 Task: Add Sprouts Organic Fat Free Balsamic Dressing to the cart.
Action: Mouse pressed left at (12, 83)
Screenshot: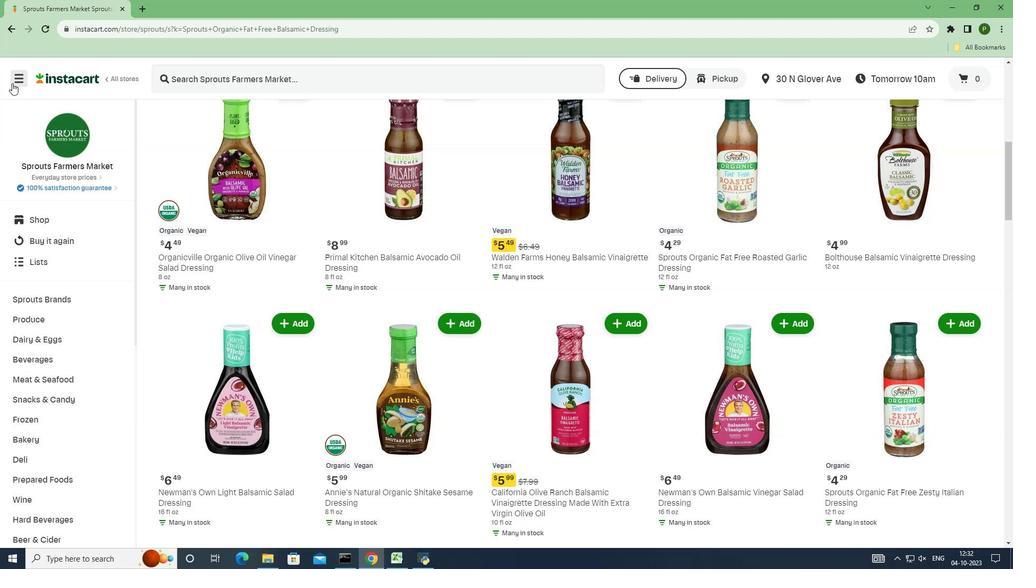 
Action: Mouse moved to (51, 281)
Screenshot: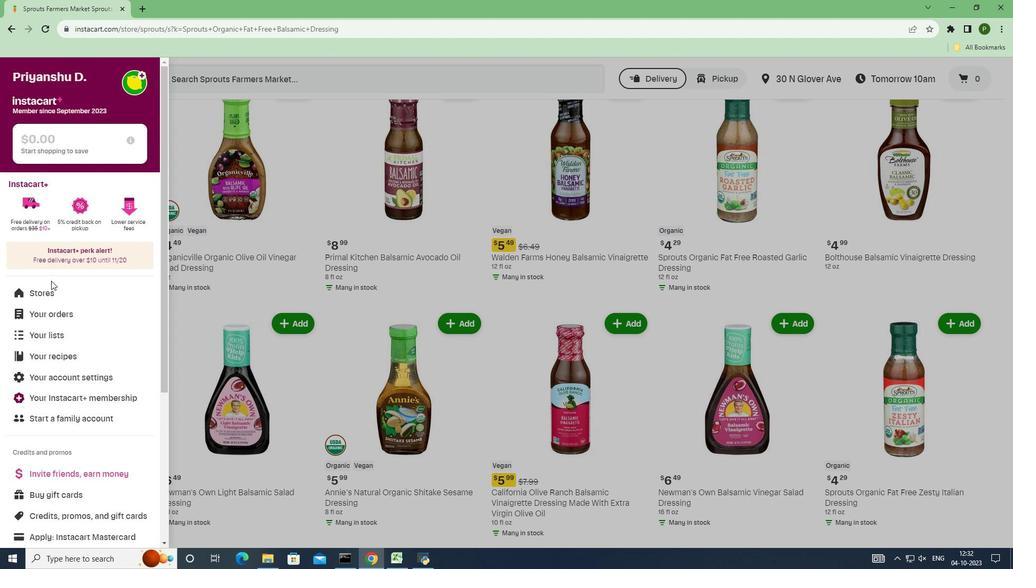 
Action: Mouse pressed left at (51, 281)
Screenshot: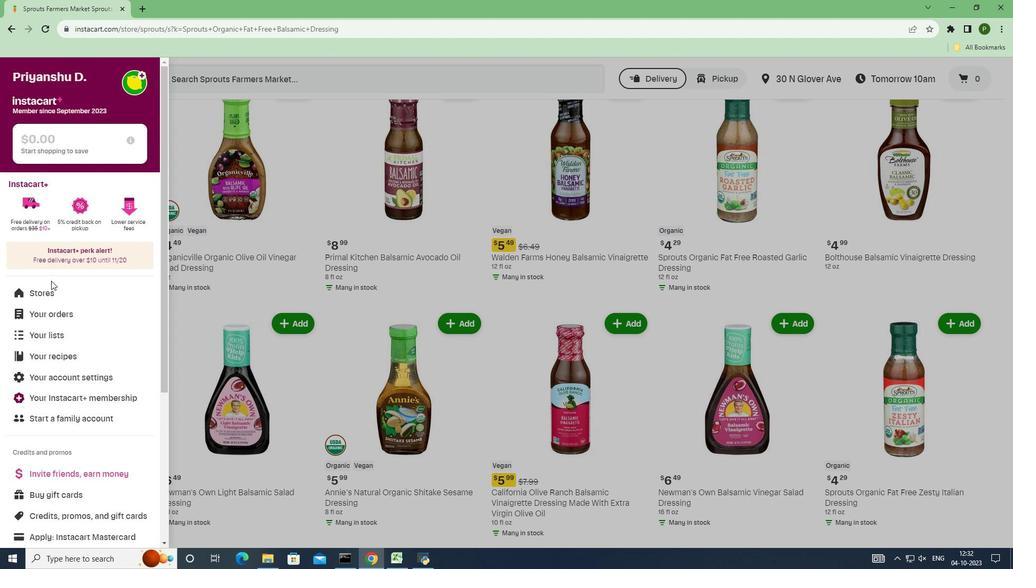 
Action: Mouse moved to (50, 287)
Screenshot: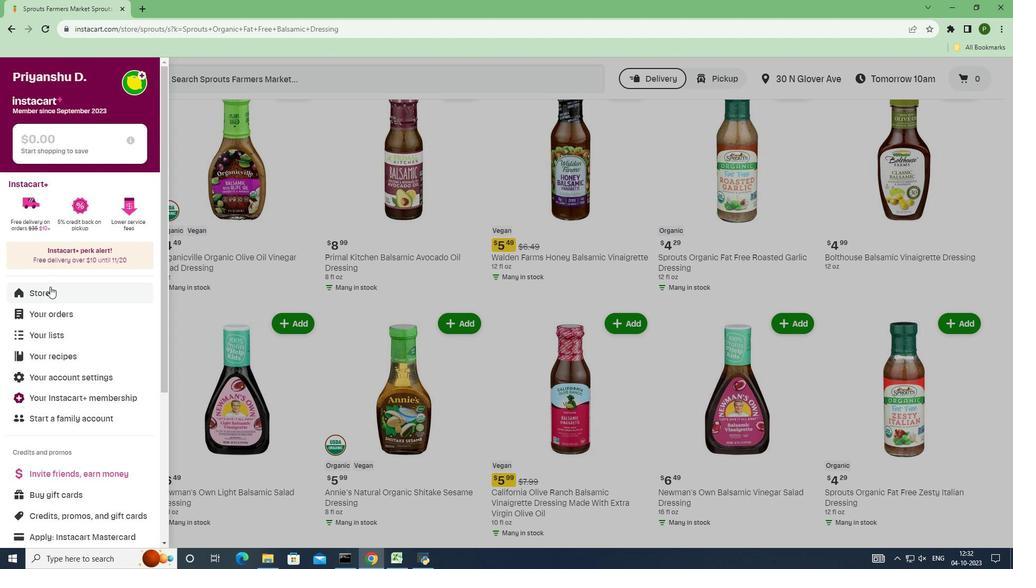 
Action: Mouse pressed left at (50, 287)
Screenshot: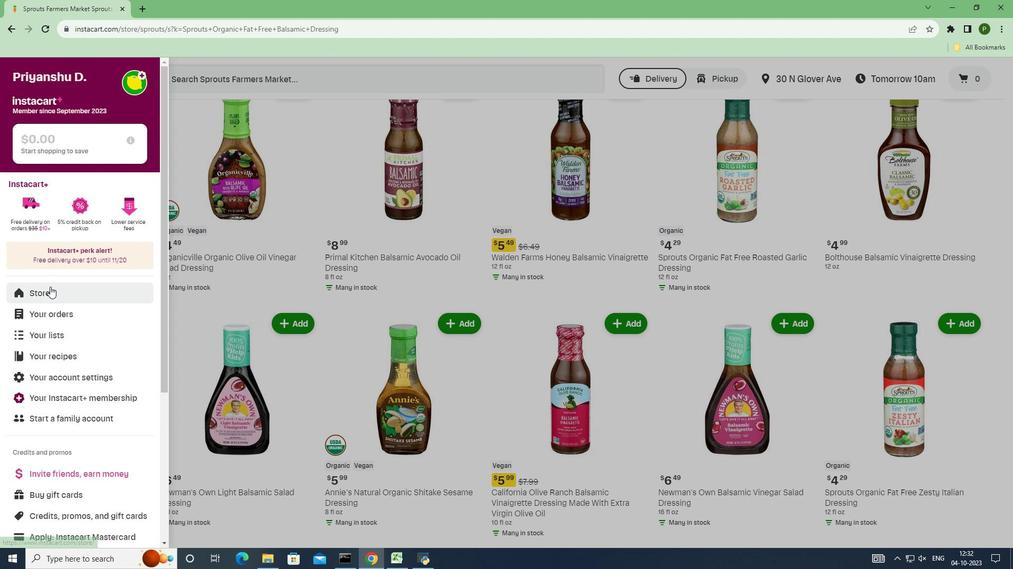 
Action: Mouse moved to (239, 124)
Screenshot: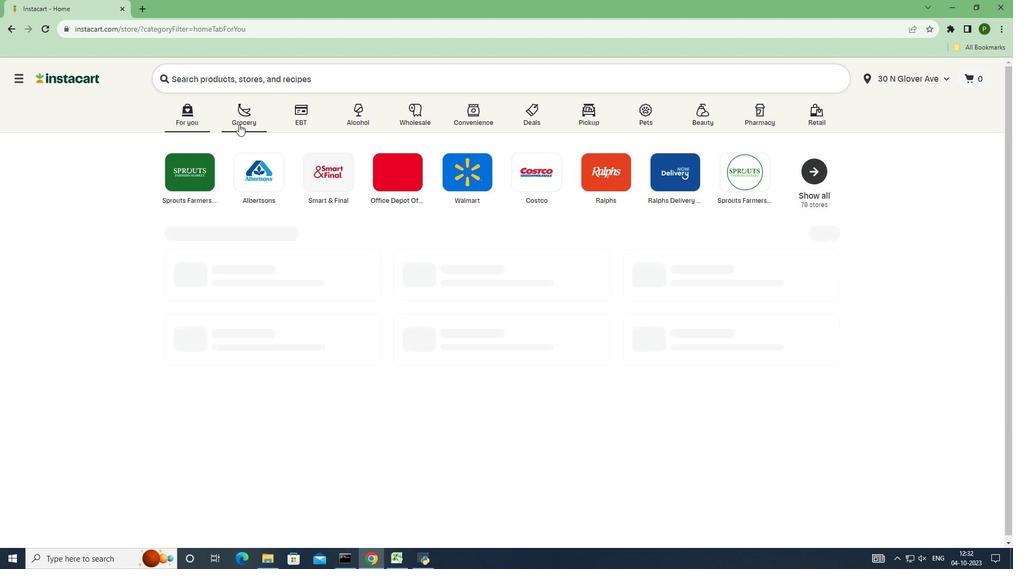 
Action: Mouse pressed left at (239, 124)
Screenshot: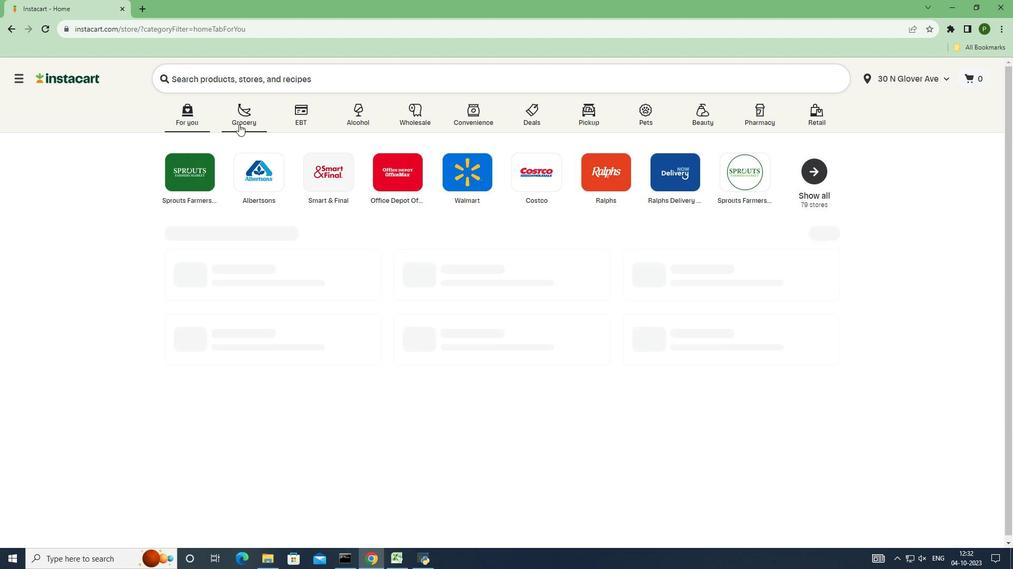
Action: Mouse moved to (642, 255)
Screenshot: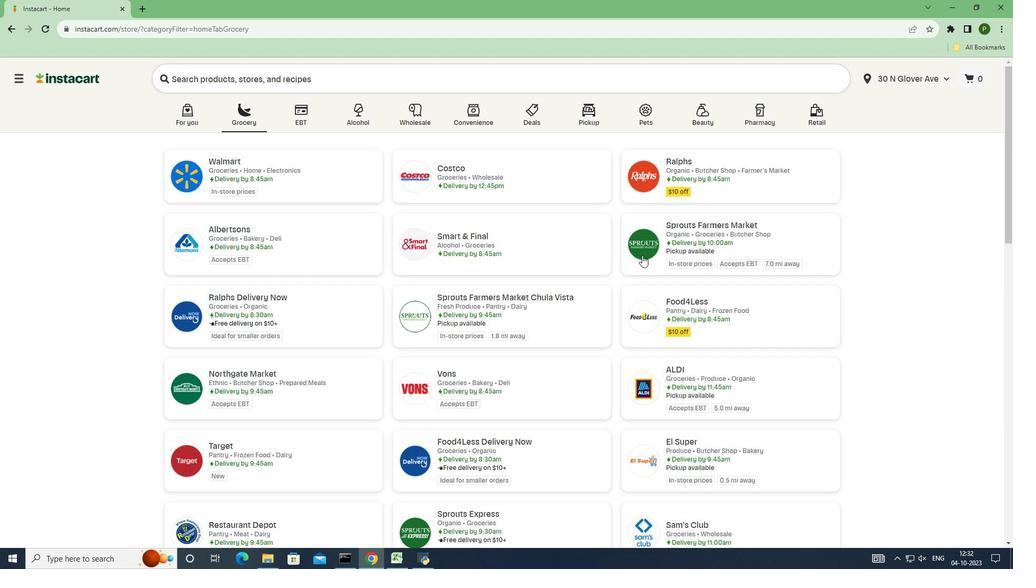 
Action: Mouse pressed left at (642, 255)
Screenshot: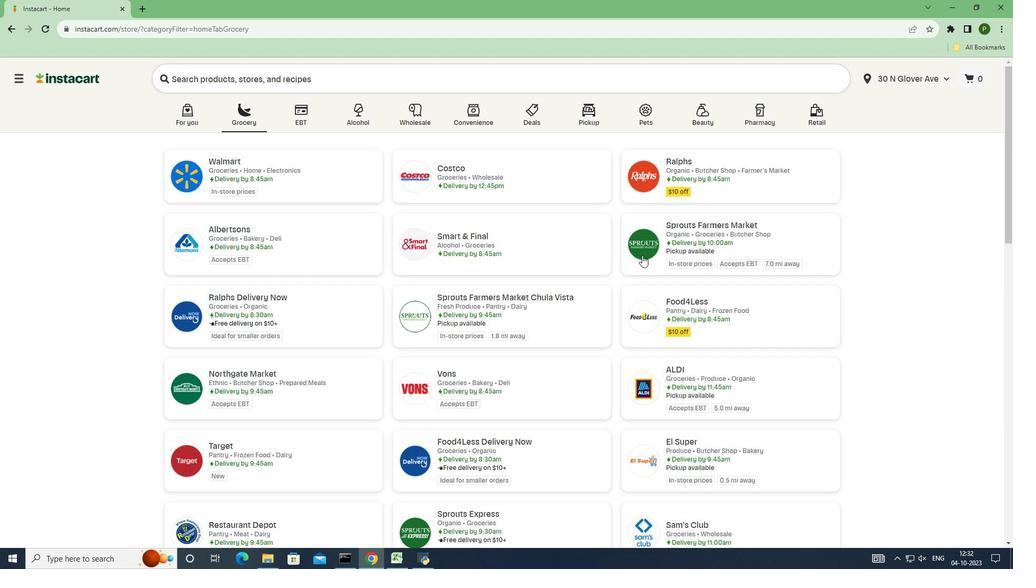 
Action: Mouse moved to (87, 299)
Screenshot: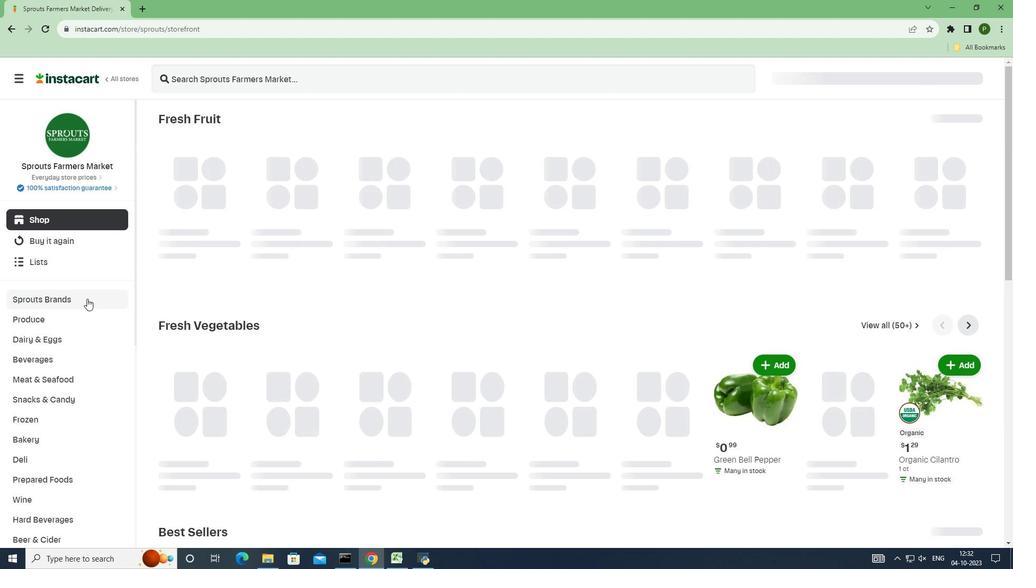 
Action: Mouse pressed left at (87, 299)
Screenshot: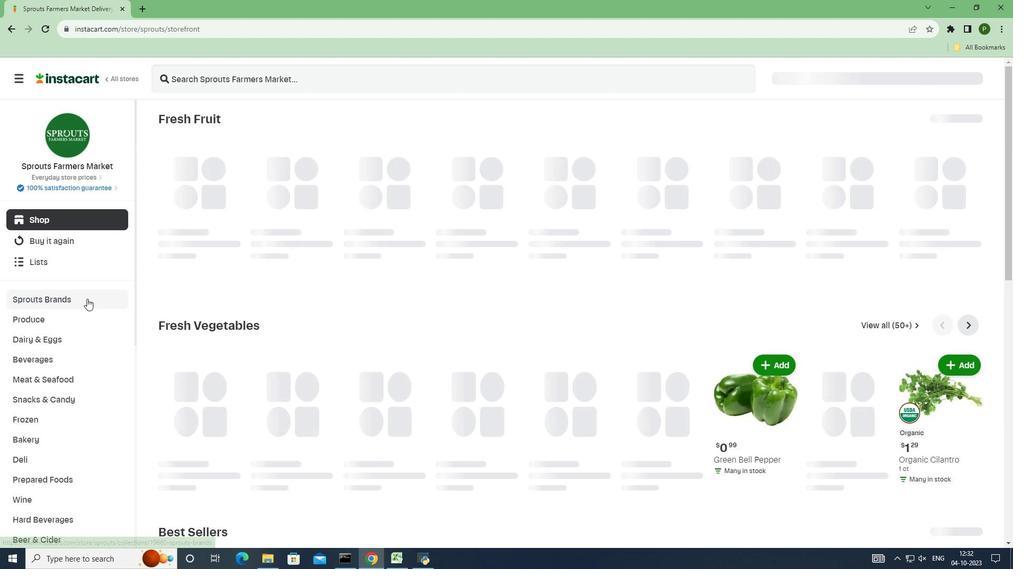 
Action: Mouse moved to (88, 381)
Screenshot: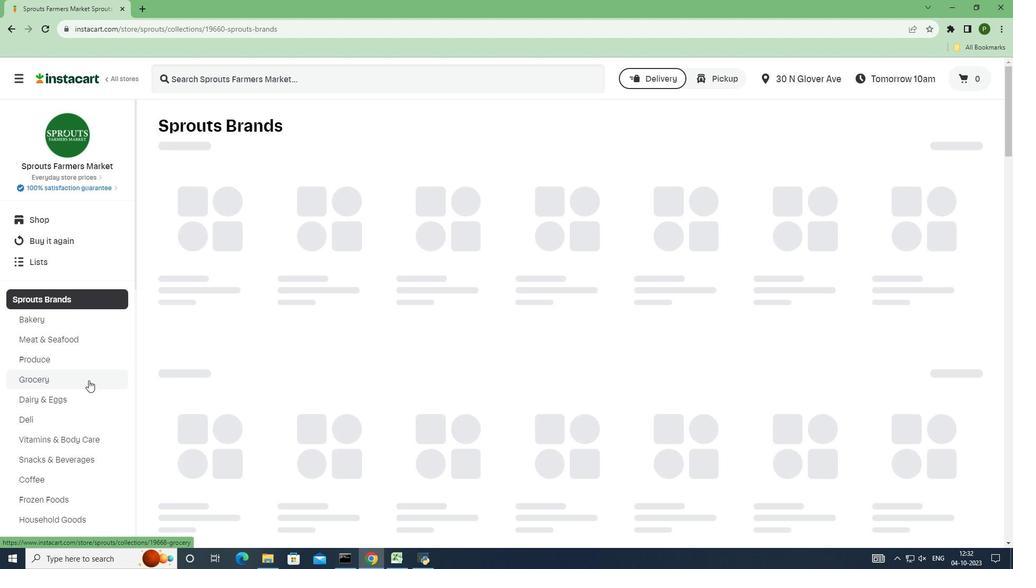 
Action: Mouse pressed left at (88, 381)
Screenshot: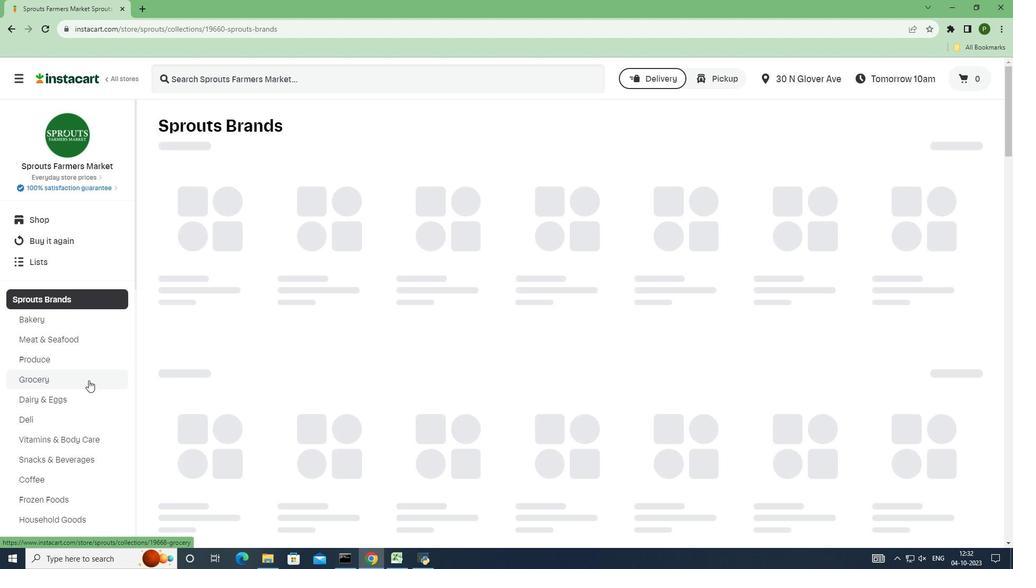 
Action: Mouse moved to (223, 225)
Screenshot: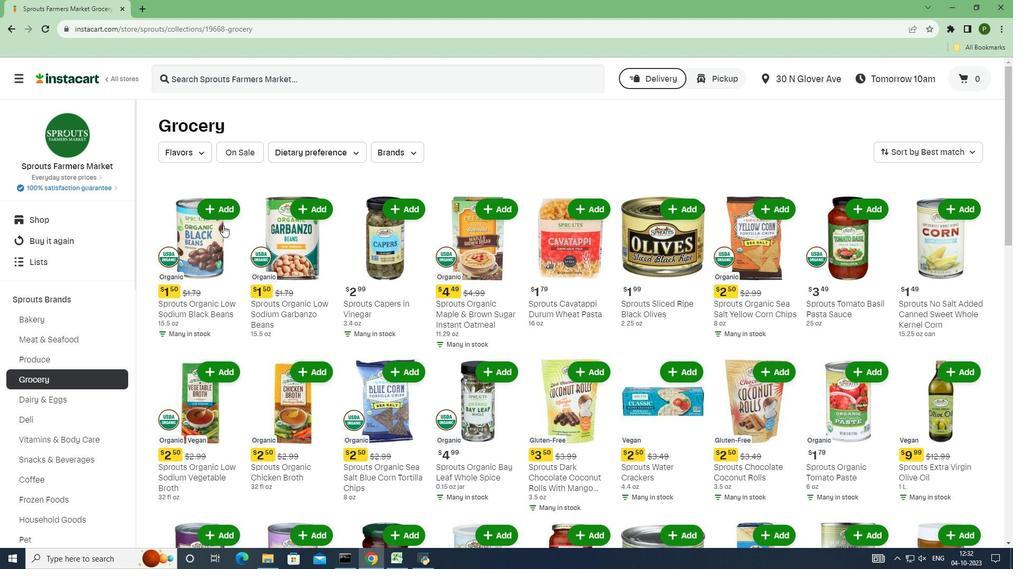 
Action: Mouse scrolled (223, 225) with delta (0, 0)
Screenshot: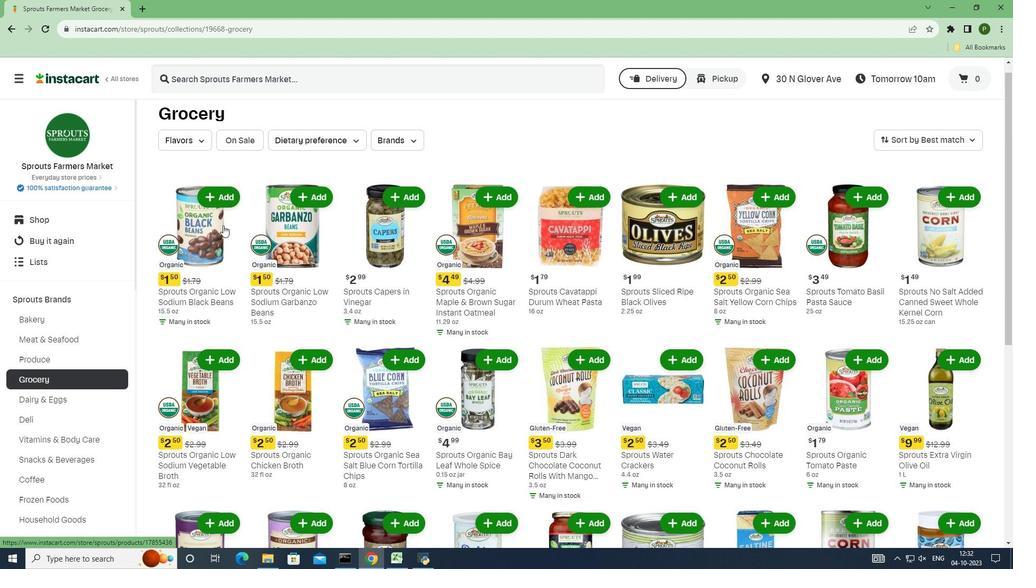 
Action: Mouse scrolled (223, 225) with delta (0, 0)
Screenshot: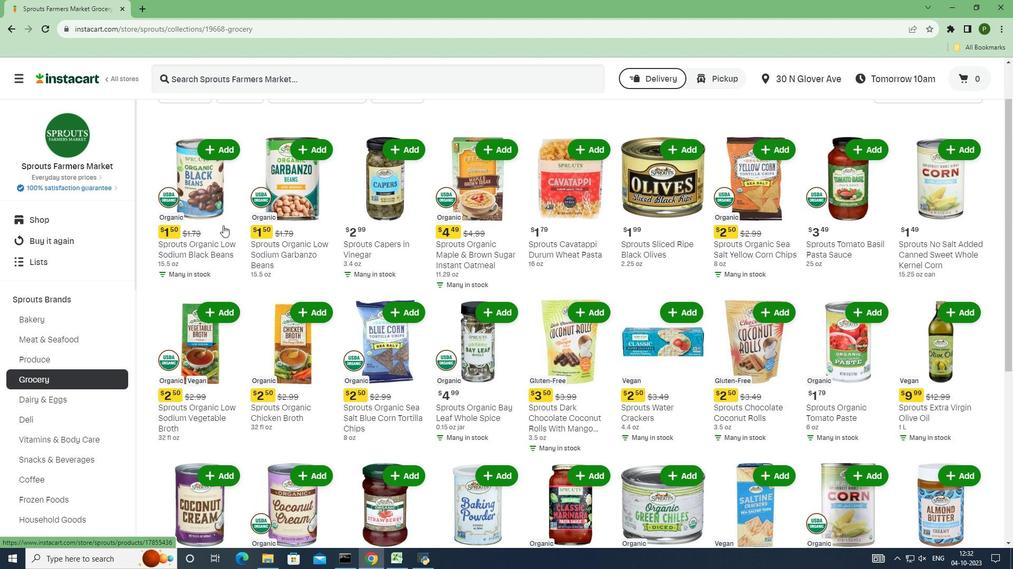 
Action: Mouse scrolled (223, 225) with delta (0, 0)
Screenshot: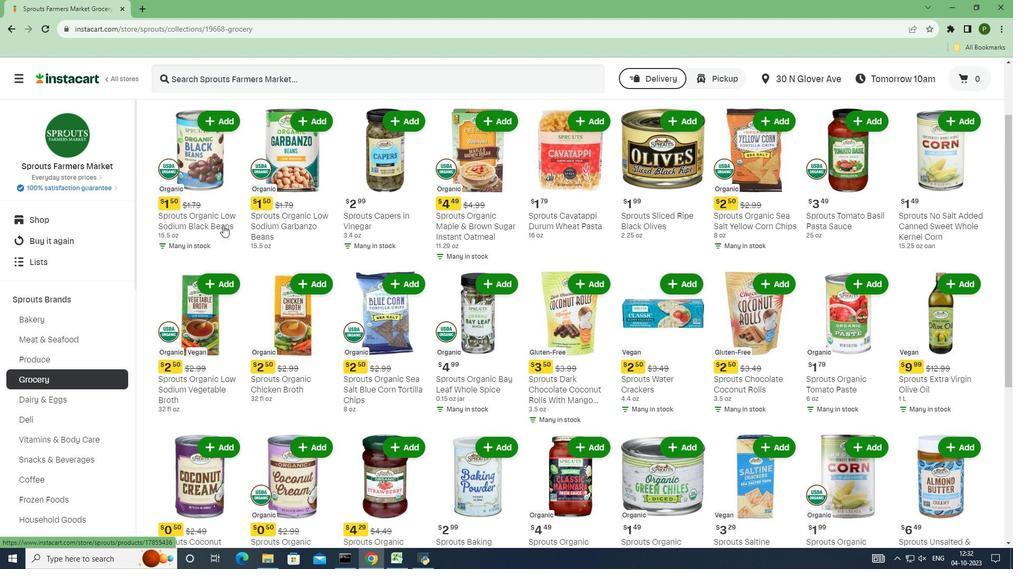 
Action: Mouse scrolled (223, 225) with delta (0, 0)
Screenshot: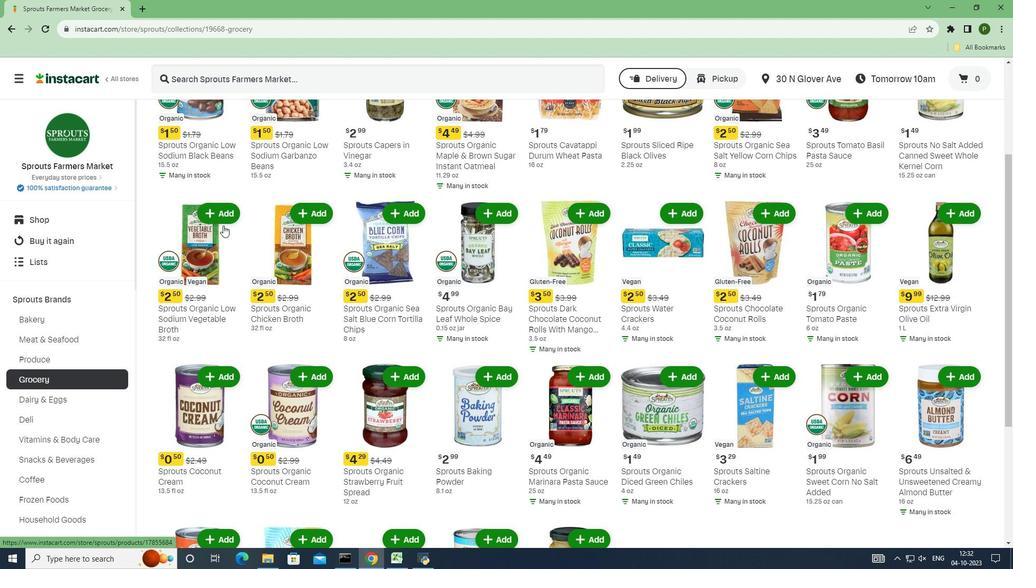 
Action: Mouse scrolled (223, 225) with delta (0, 0)
Screenshot: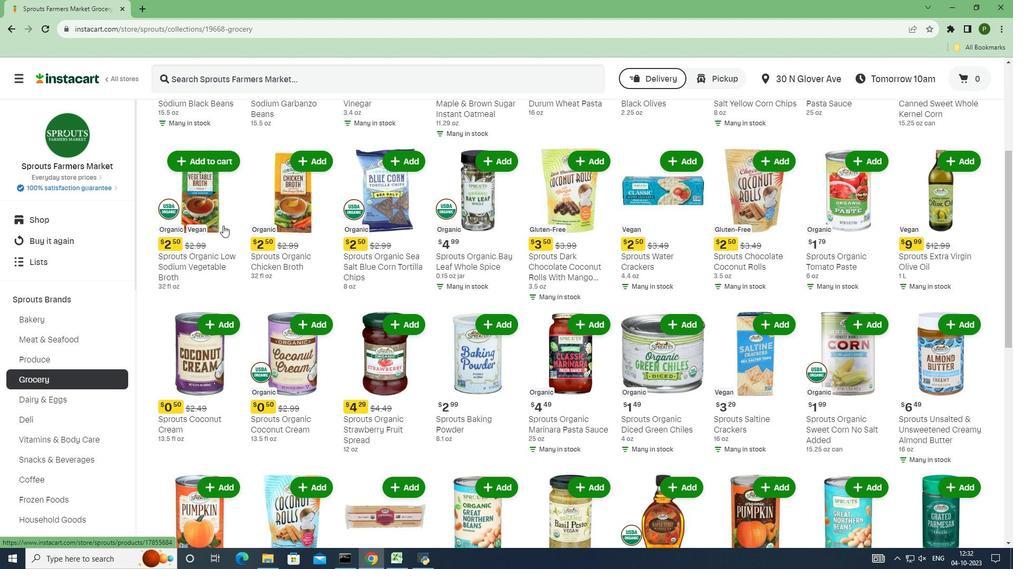 
Action: Mouse scrolled (223, 225) with delta (0, 0)
Screenshot: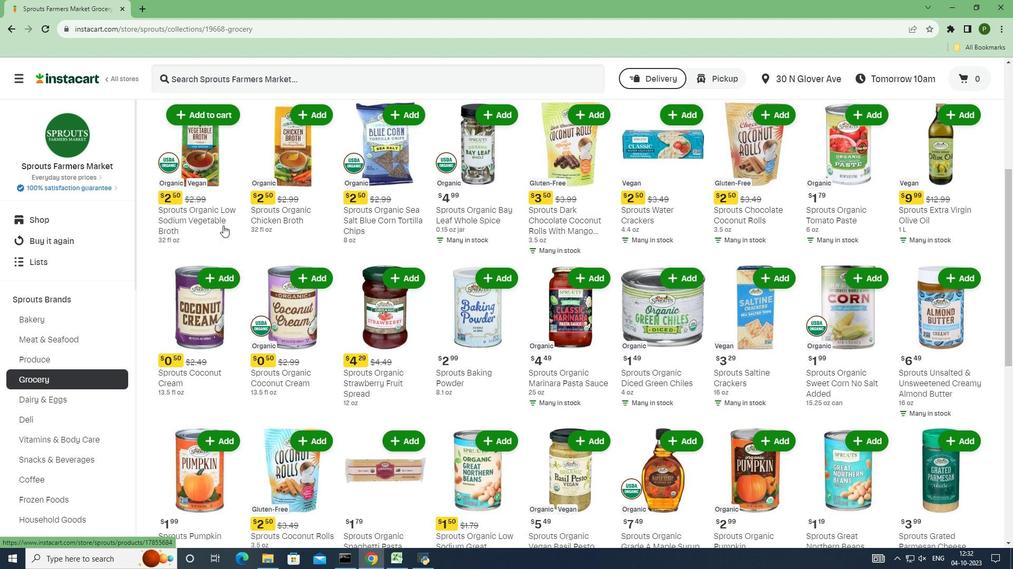 
Action: Mouse scrolled (223, 225) with delta (0, 0)
Screenshot: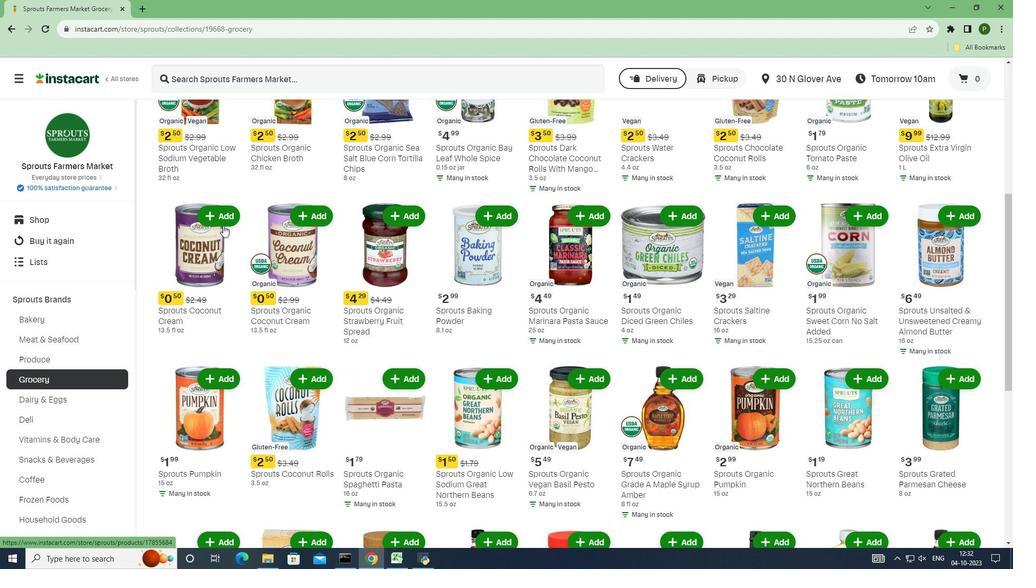 
Action: Mouse scrolled (223, 225) with delta (0, 0)
Screenshot: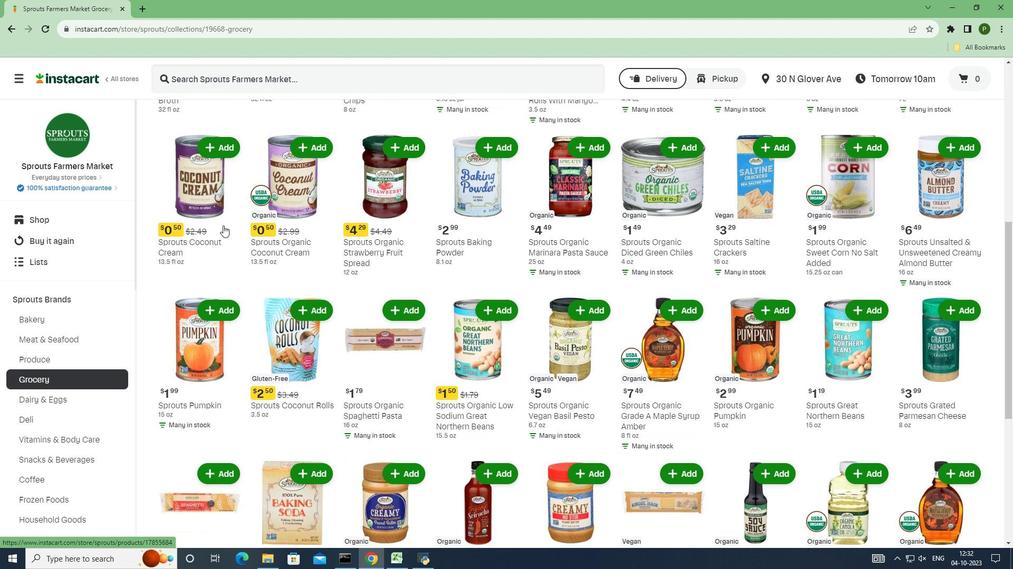 
Action: Mouse scrolled (223, 225) with delta (0, 0)
Screenshot: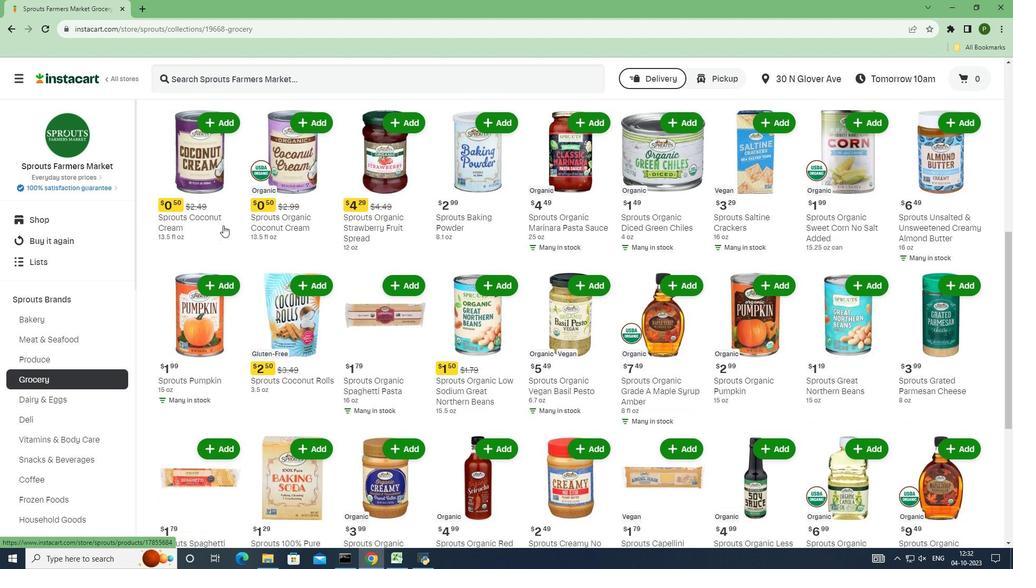 
Action: Mouse scrolled (223, 225) with delta (0, 0)
Screenshot: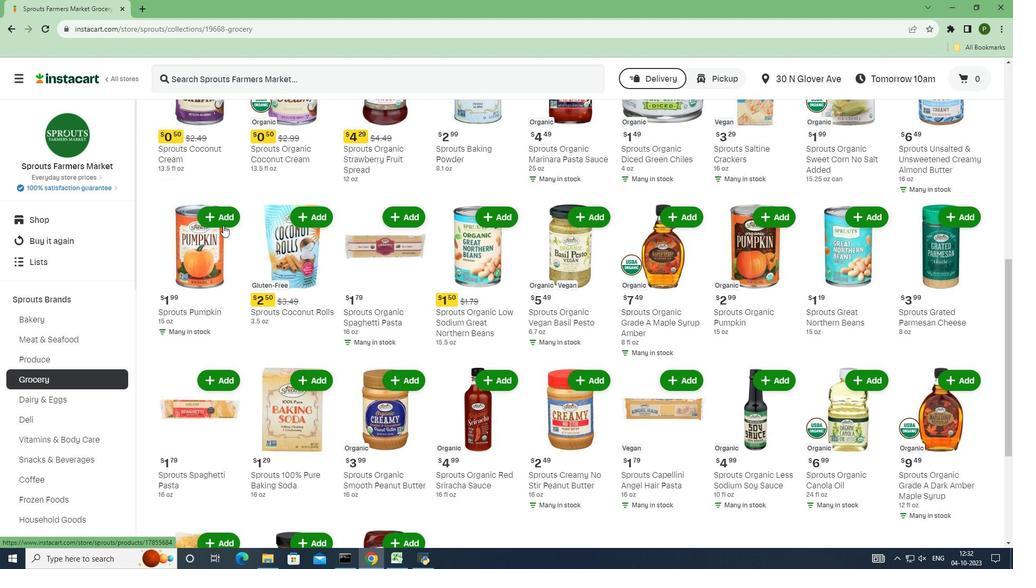 
Action: Mouse scrolled (223, 225) with delta (0, 0)
Screenshot: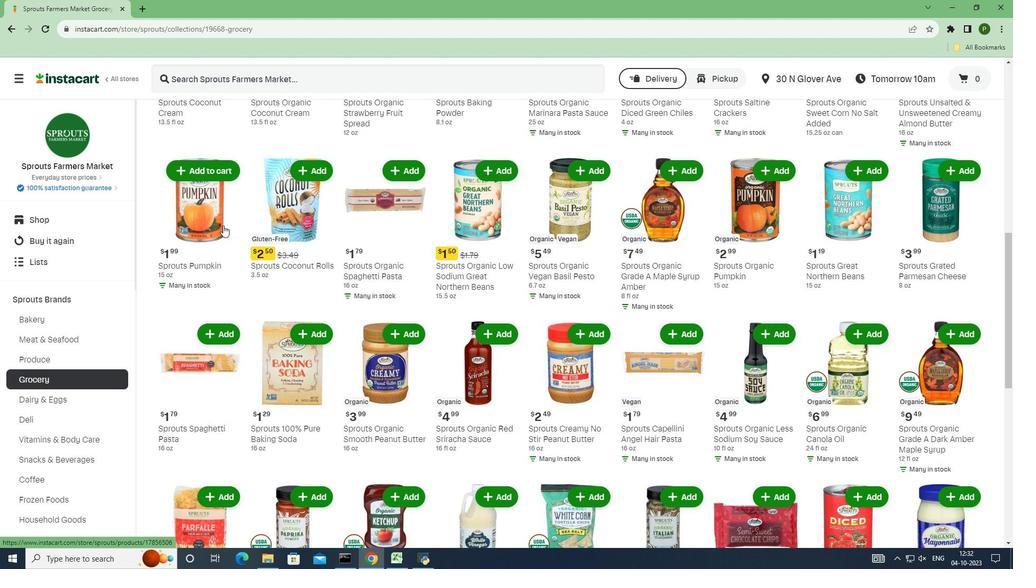 
Action: Mouse scrolled (223, 225) with delta (0, 0)
Screenshot: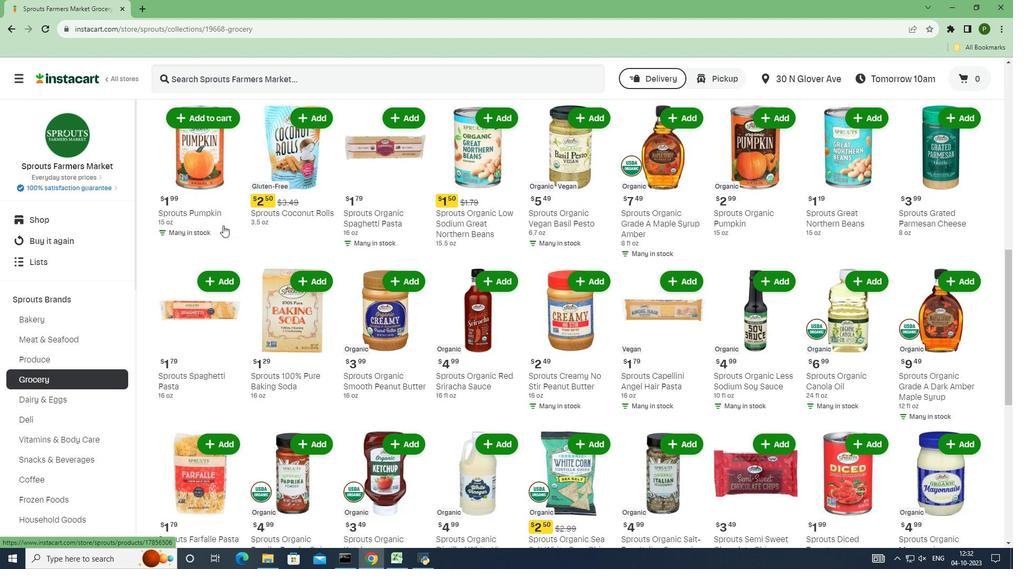 
Action: Mouse scrolled (223, 225) with delta (0, 0)
Screenshot: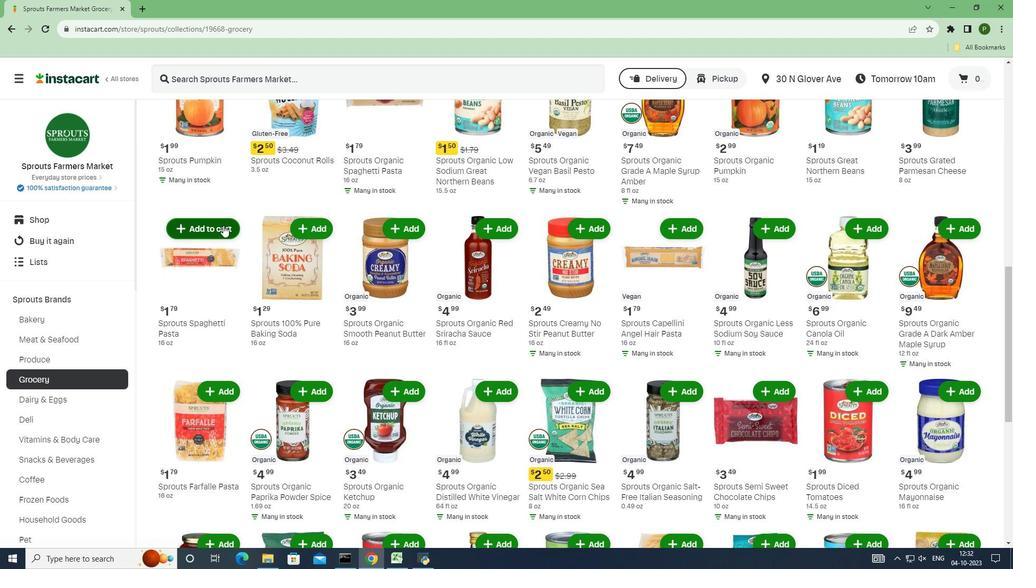 
Action: Mouse scrolled (223, 225) with delta (0, 0)
Screenshot: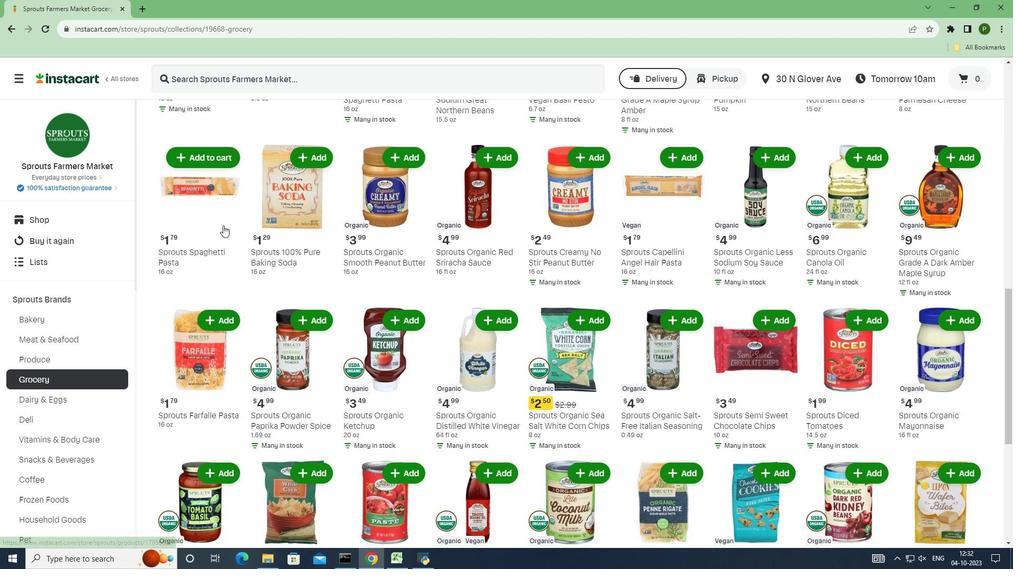 
Action: Mouse scrolled (223, 225) with delta (0, 0)
Screenshot: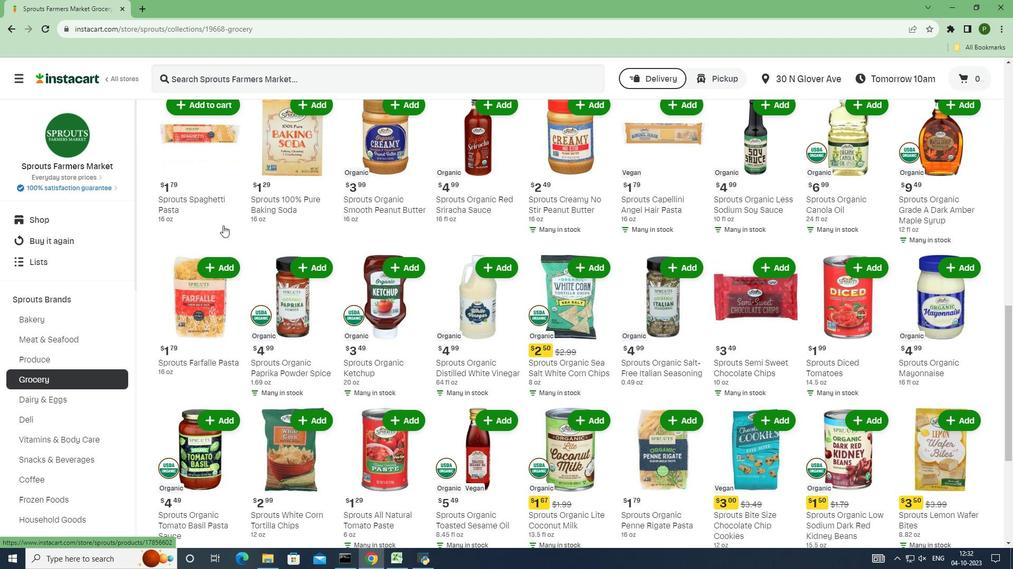 
Action: Mouse scrolled (223, 225) with delta (0, 0)
Screenshot: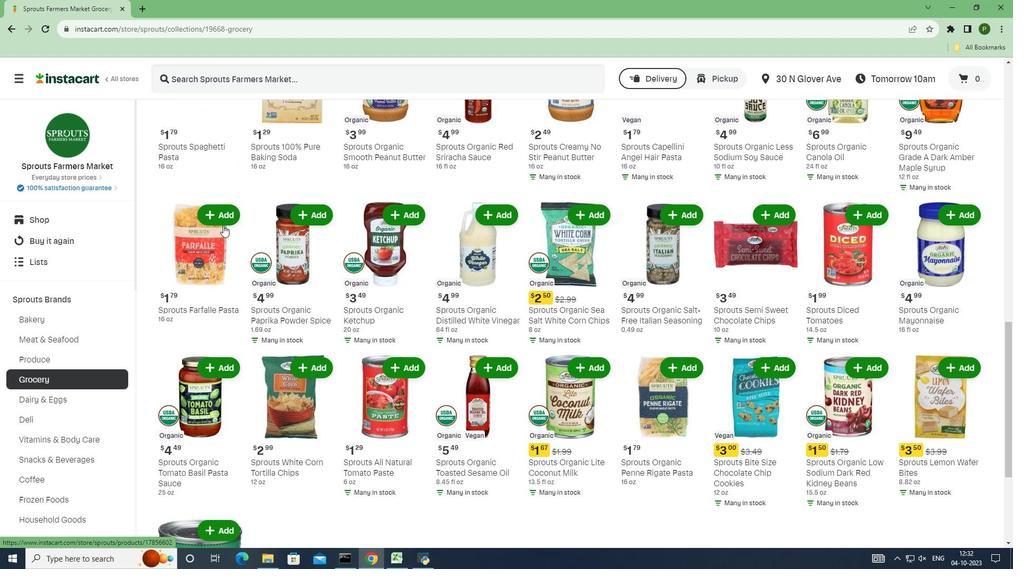 
Action: Mouse scrolled (223, 225) with delta (0, 0)
Screenshot: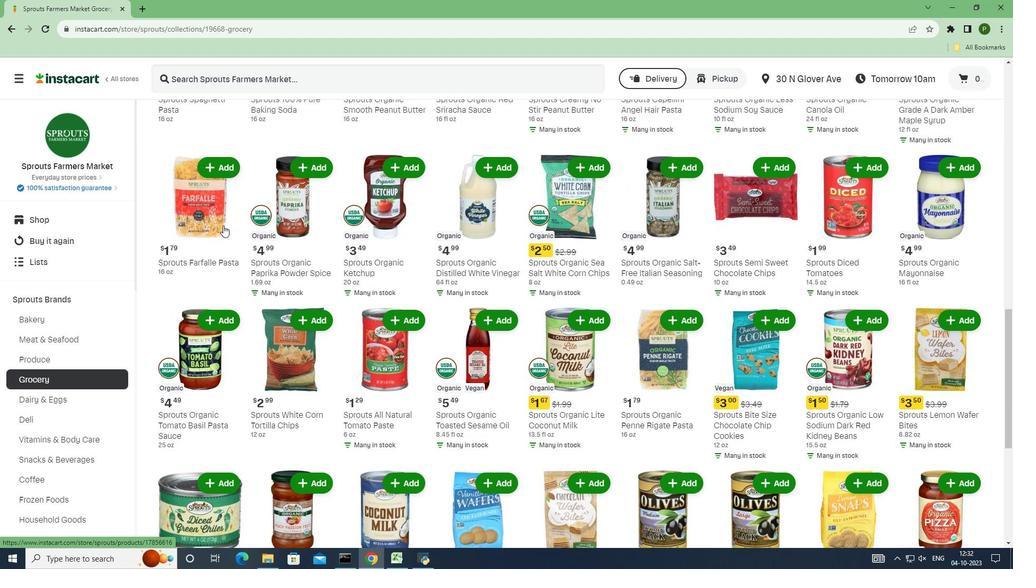 
Action: Mouse scrolled (223, 225) with delta (0, 0)
Screenshot: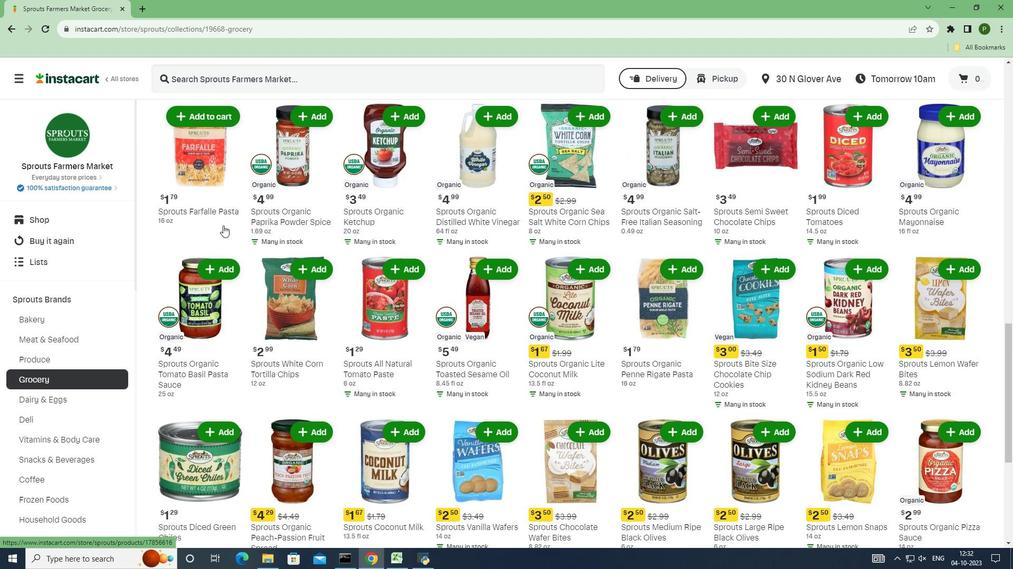
Action: Mouse scrolled (223, 225) with delta (0, 0)
Screenshot: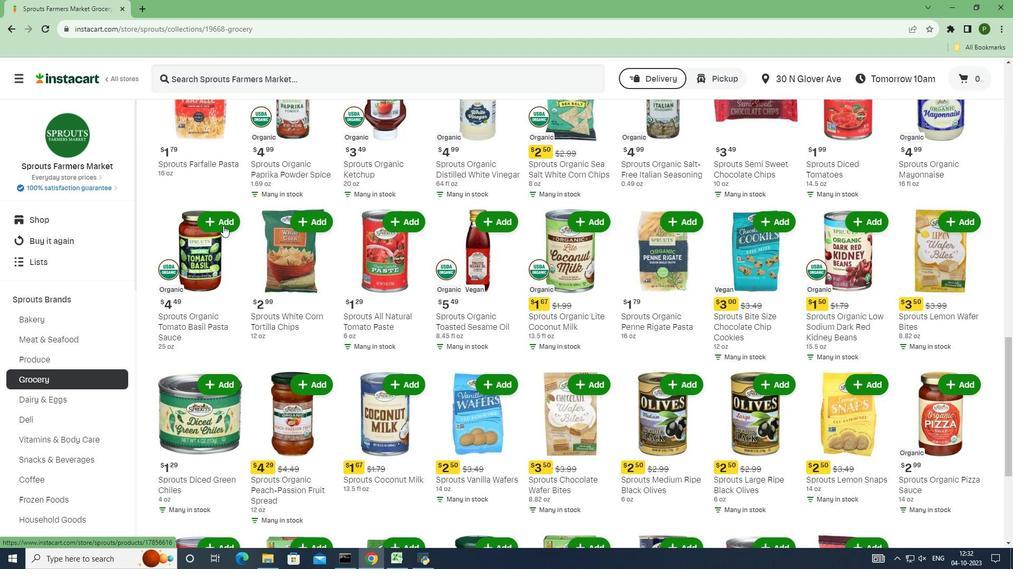 
Action: Mouse scrolled (223, 225) with delta (0, 0)
Screenshot: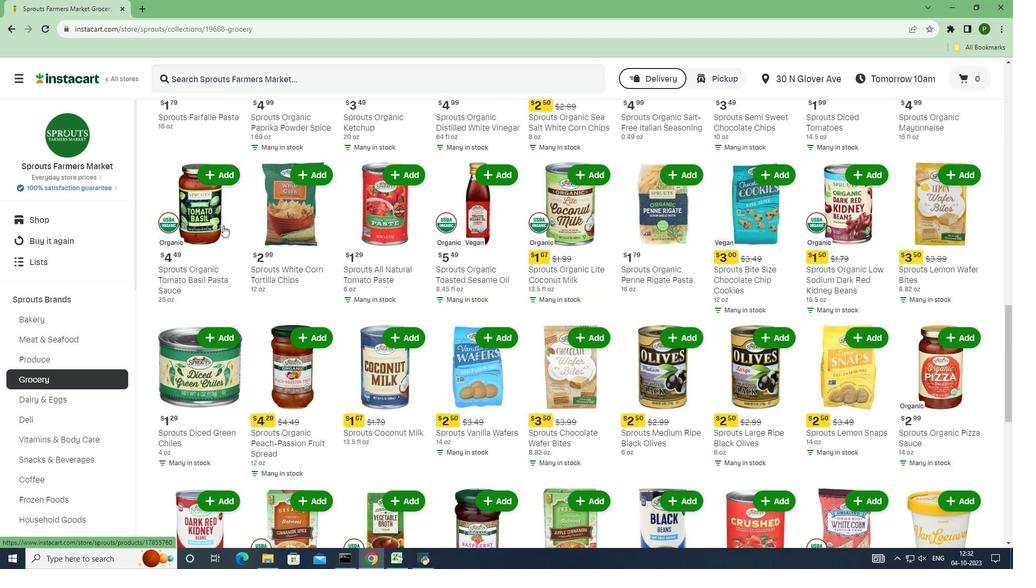 
Action: Mouse scrolled (223, 225) with delta (0, 0)
Screenshot: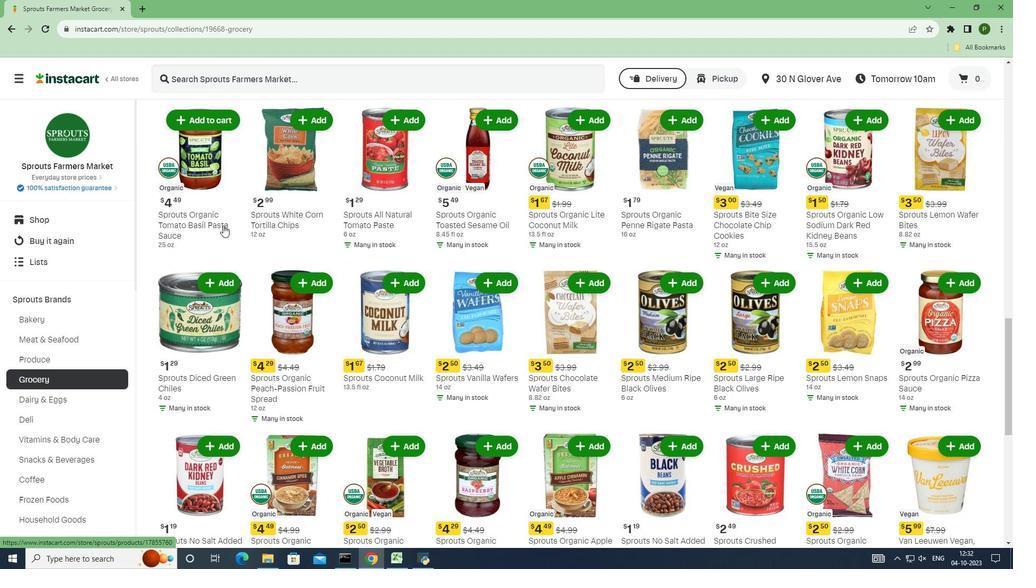 
Action: Mouse scrolled (223, 225) with delta (0, 0)
Screenshot: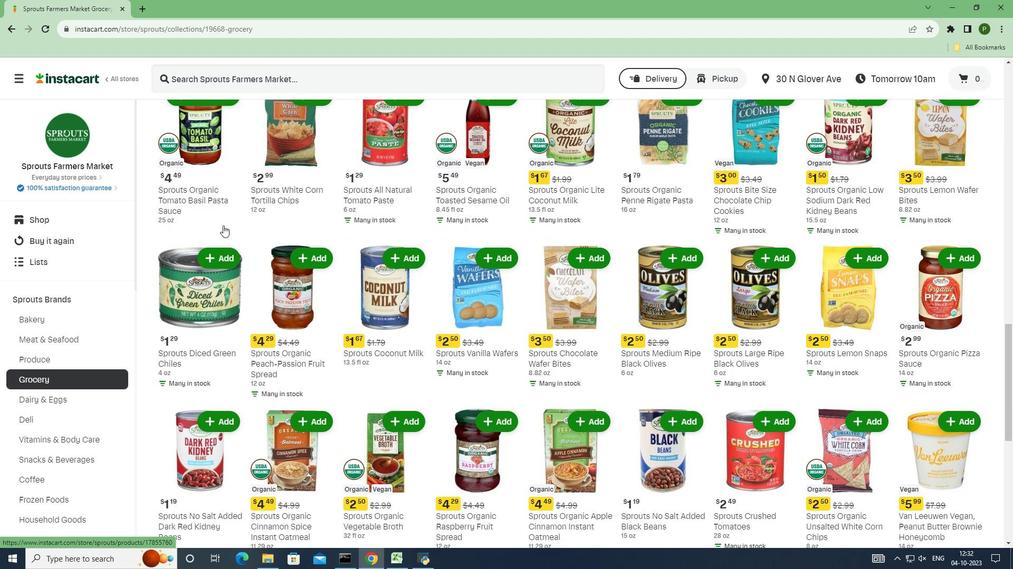 
Action: Mouse scrolled (223, 225) with delta (0, 0)
Screenshot: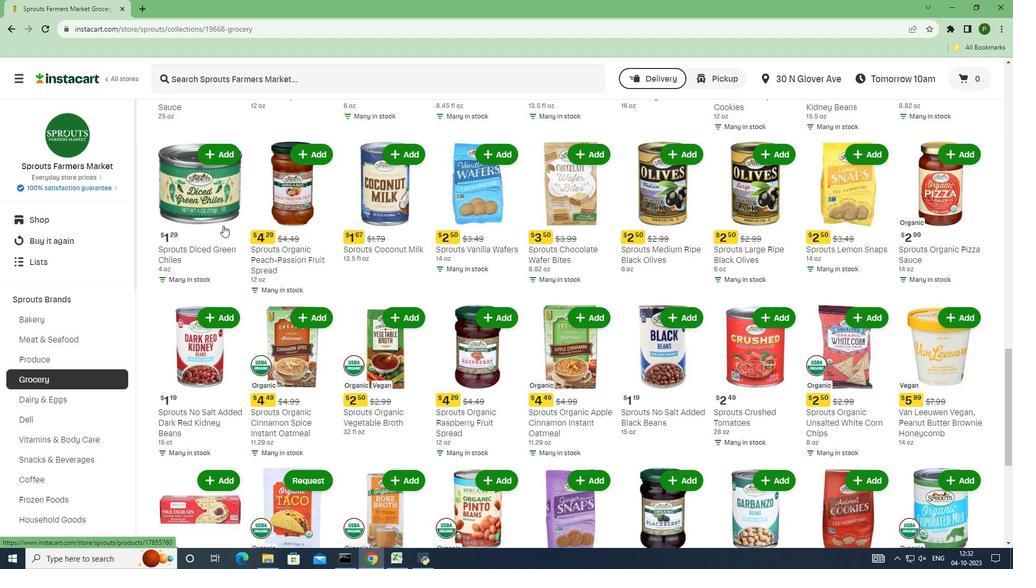 
Action: Mouse scrolled (223, 225) with delta (0, 0)
Screenshot: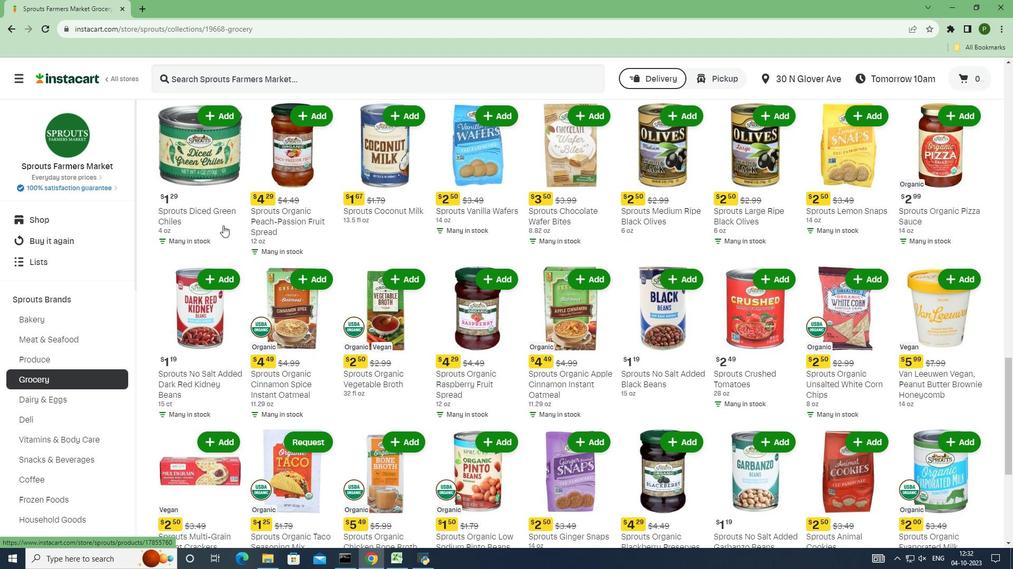 
Action: Mouse scrolled (223, 225) with delta (0, 0)
Screenshot: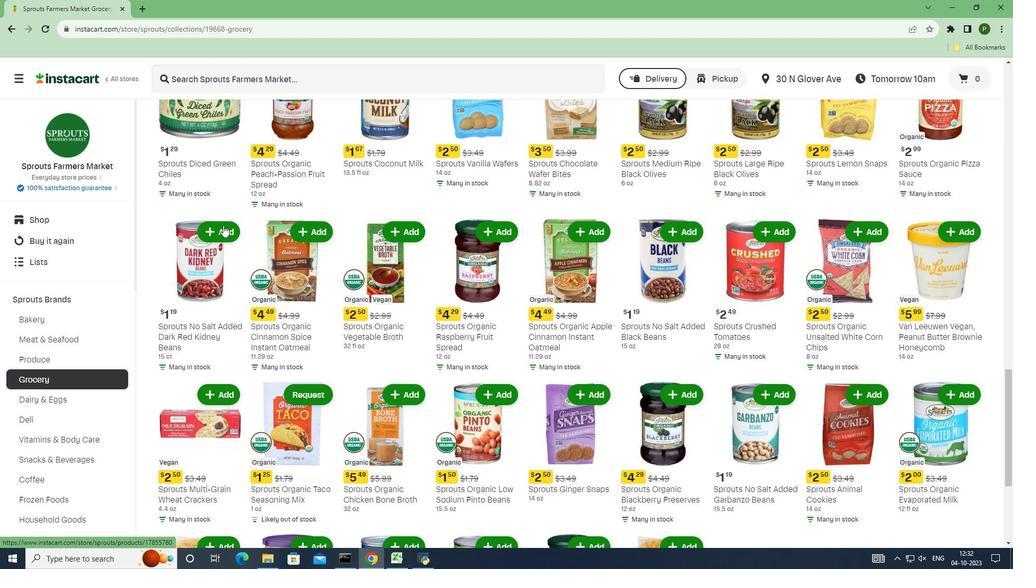 
Action: Mouse scrolled (223, 225) with delta (0, 0)
Screenshot: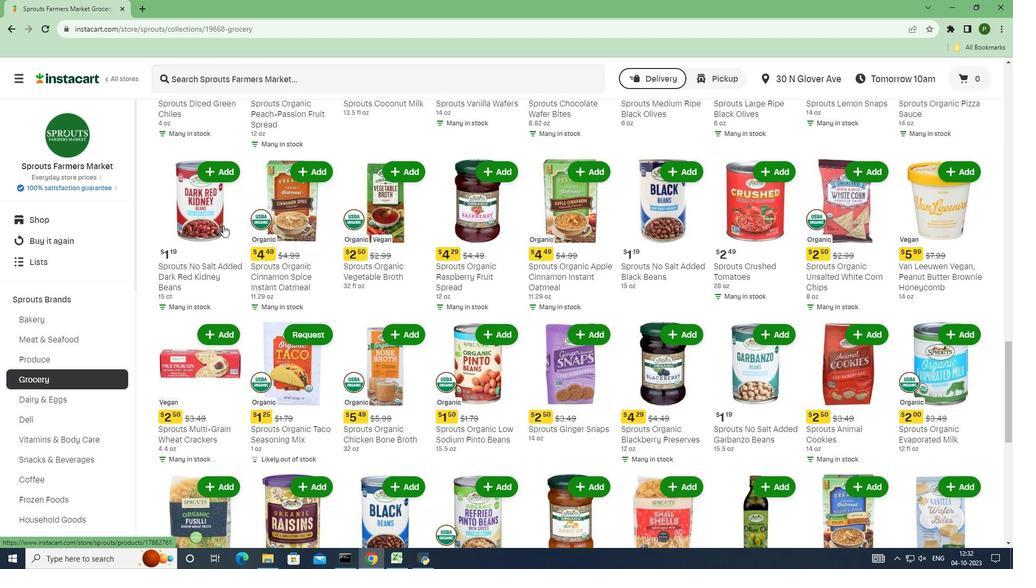 
Action: Mouse scrolled (223, 225) with delta (0, 0)
Screenshot: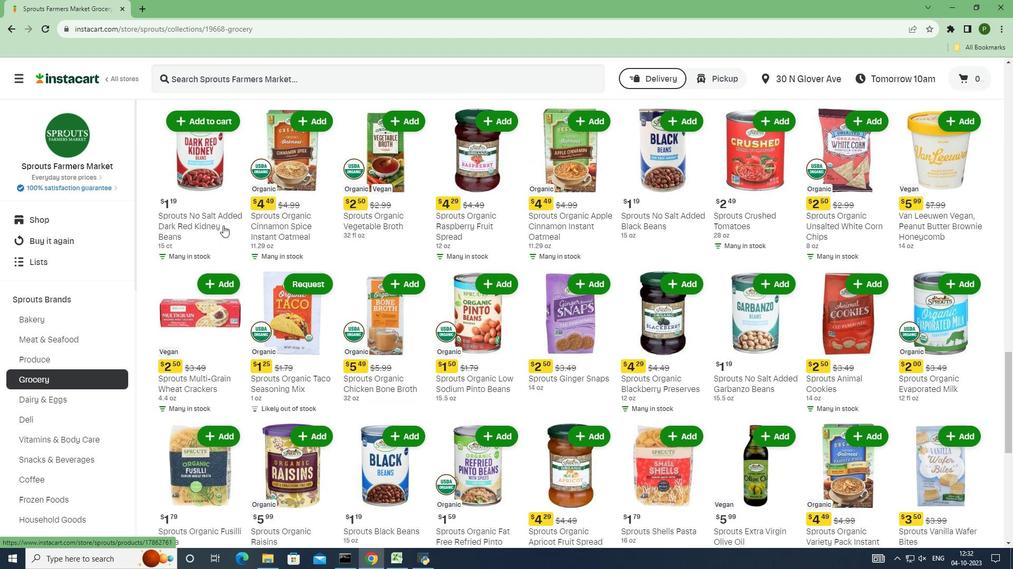 
Action: Mouse moved to (223, 225)
Screenshot: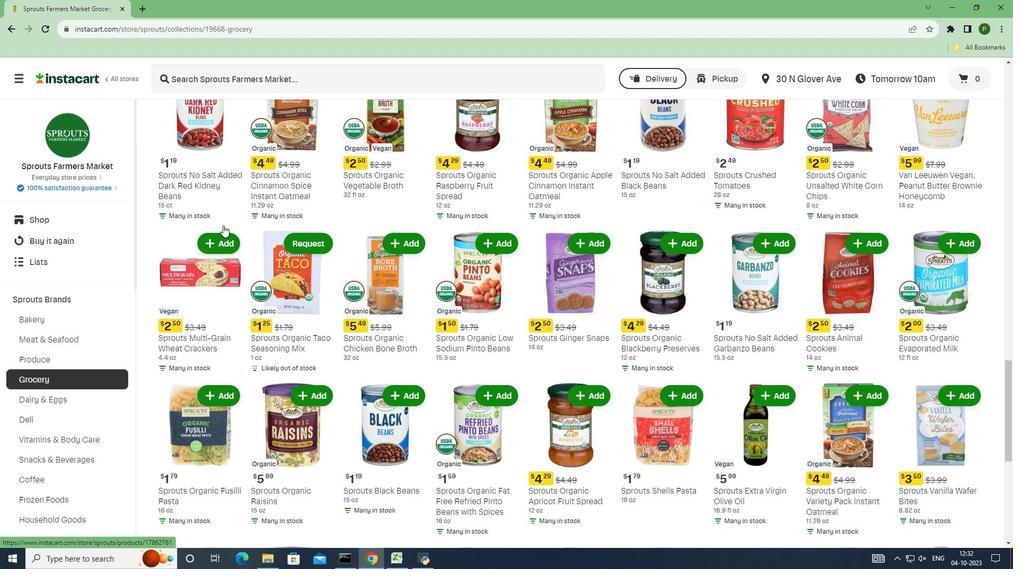 
Action: Mouse scrolled (223, 225) with delta (0, 0)
Screenshot: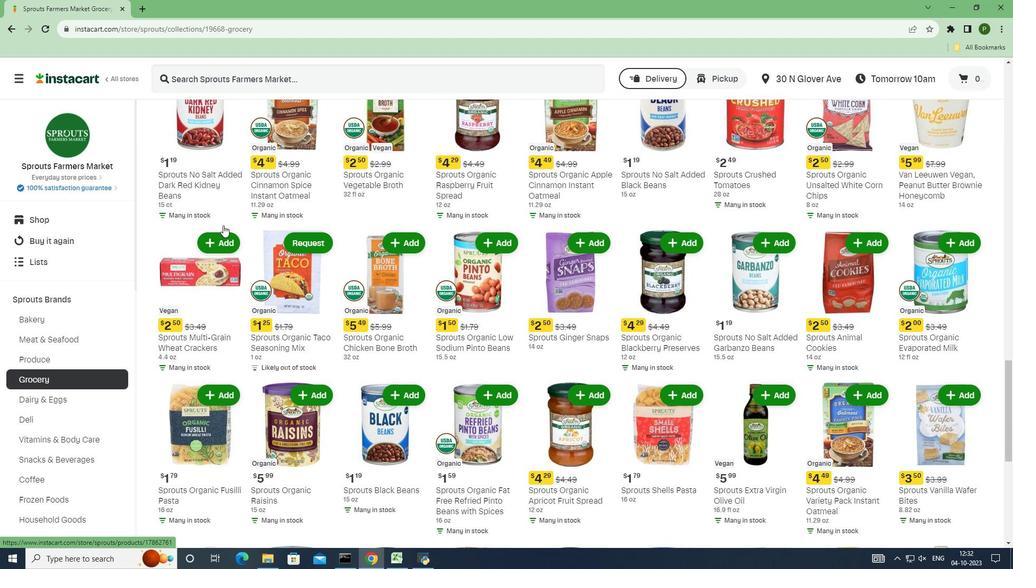 
Action: Mouse scrolled (223, 225) with delta (0, 0)
Screenshot: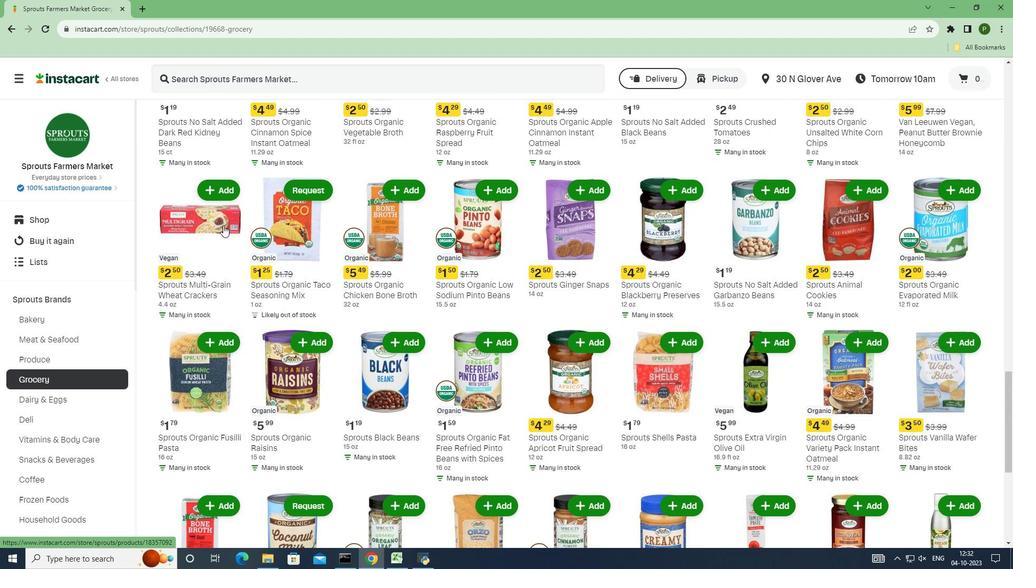 
Action: Mouse scrolled (223, 225) with delta (0, 0)
Screenshot: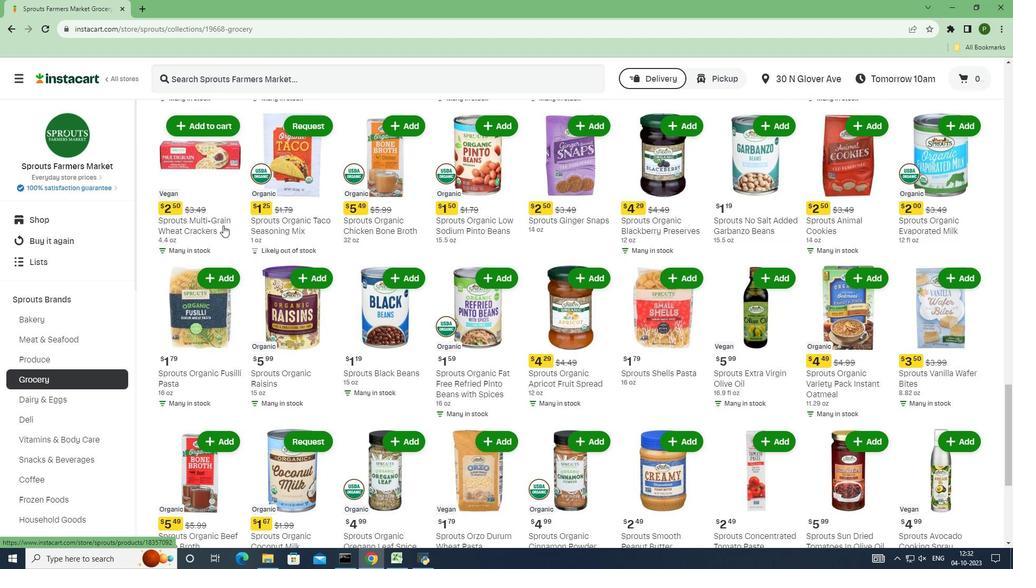 
Action: Mouse scrolled (223, 225) with delta (0, 0)
Screenshot: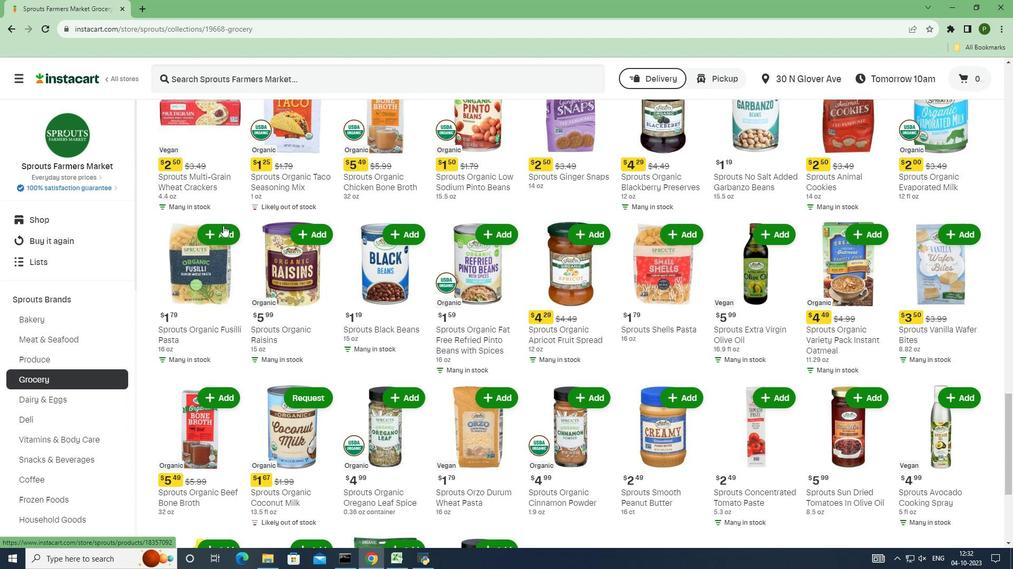 
Action: Mouse scrolled (223, 225) with delta (0, 0)
Screenshot: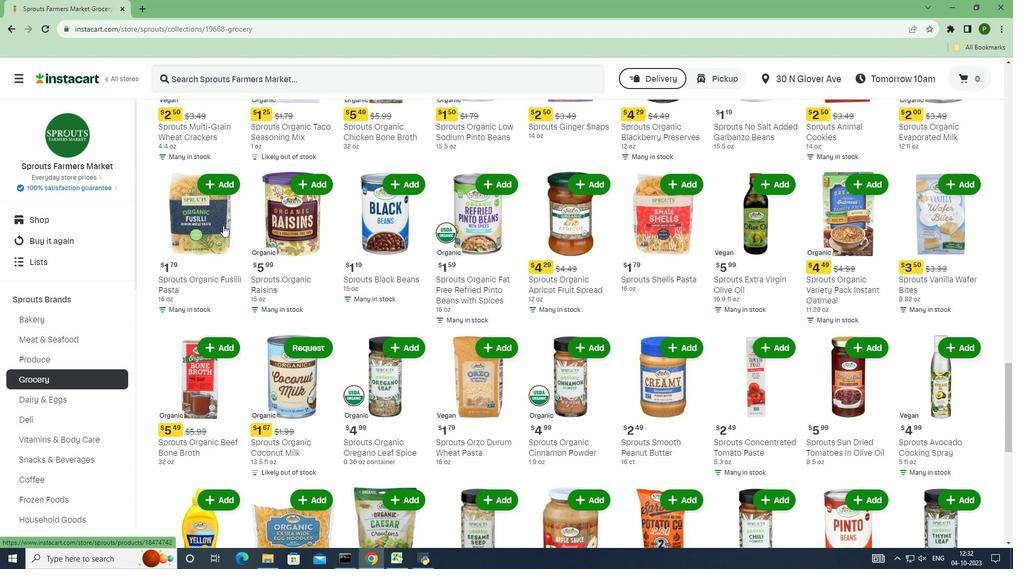
Action: Mouse scrolled (223, 225) with delta (0, 0)
Screenshot: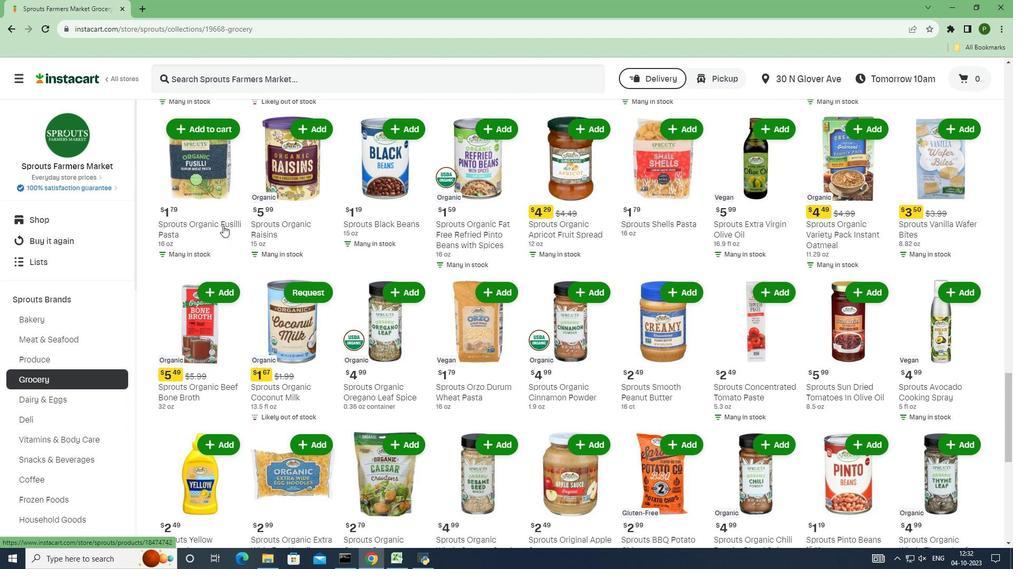 
Action: Mouse scrolled (223, 225) with delta (0, 0)
Screenshot: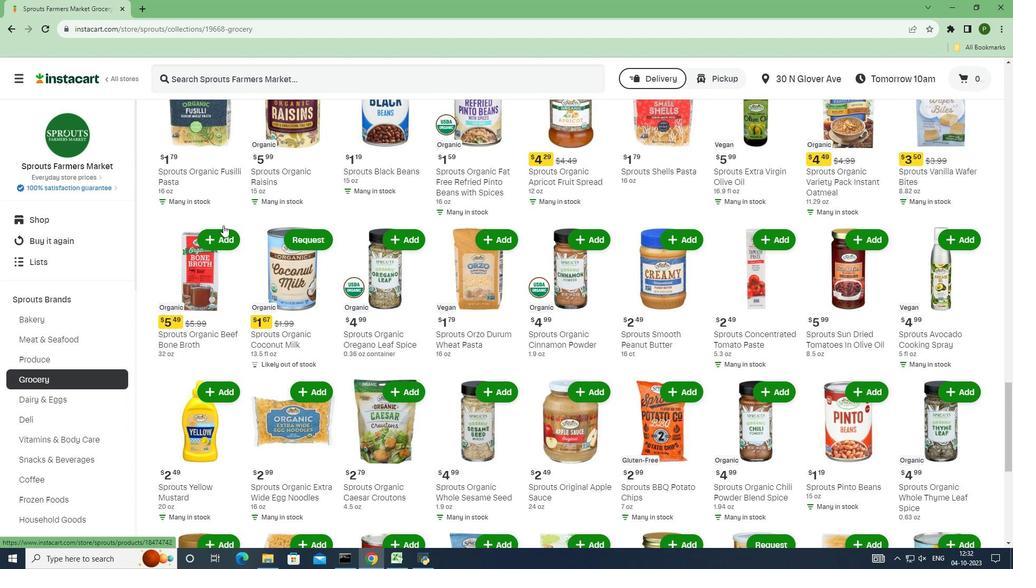 
Action: Mouse scrolled (223, 225) with delta (0, 0)
Screenshot: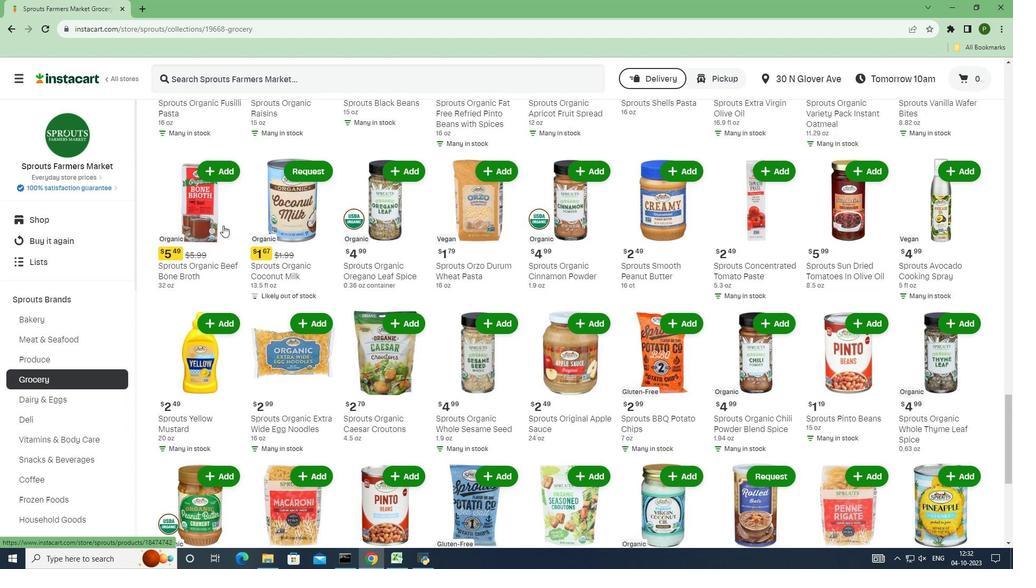 
Action: Mouse scrolled (223, 225) with delta (0, 0)
Screenshot: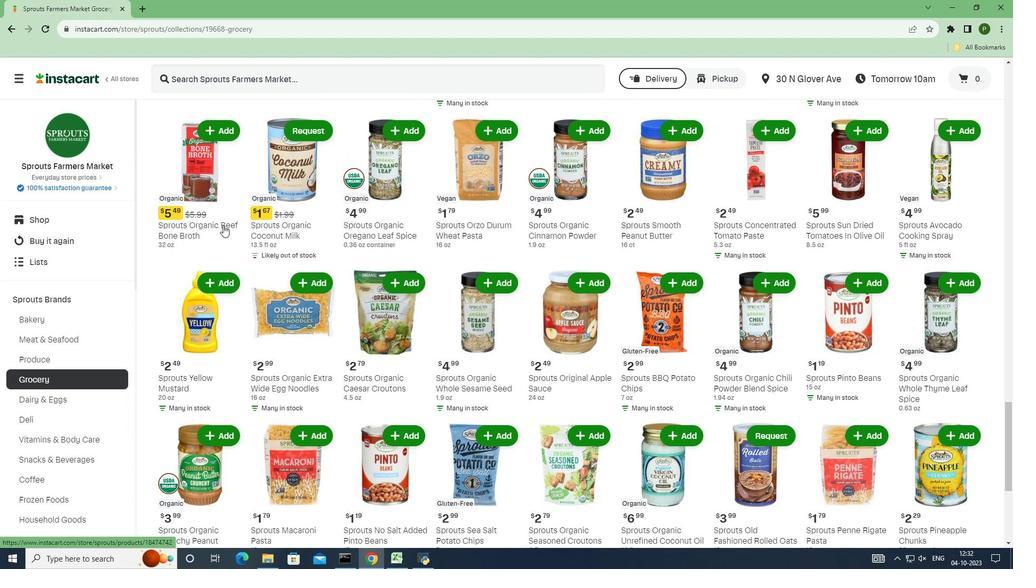 
Action: Mouse scrolled (223, 225) with delta (0, 0)
Screenshot: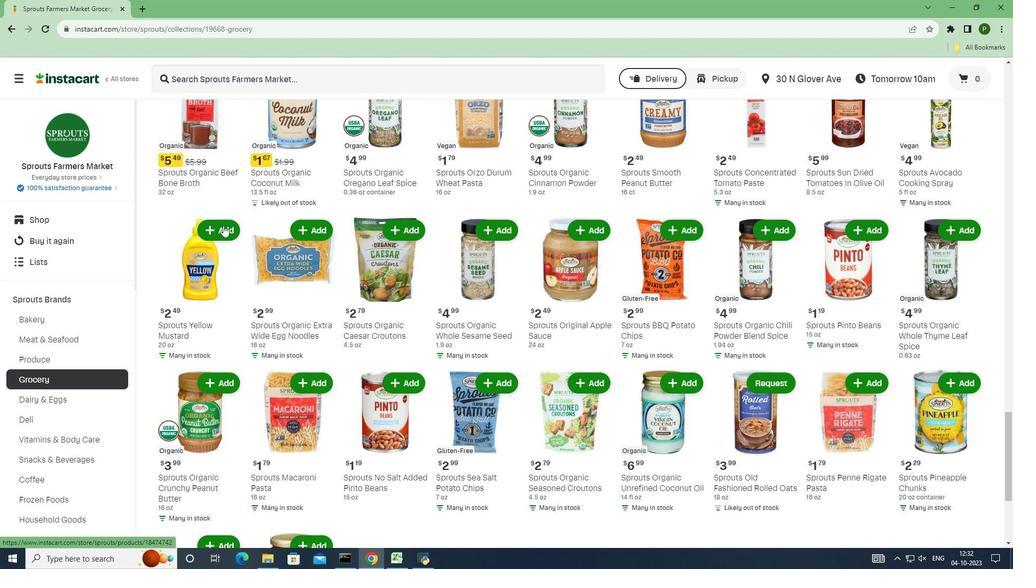 
Action: Mouse scrolled (223, 225) with delta (0, 0)
Screenshot: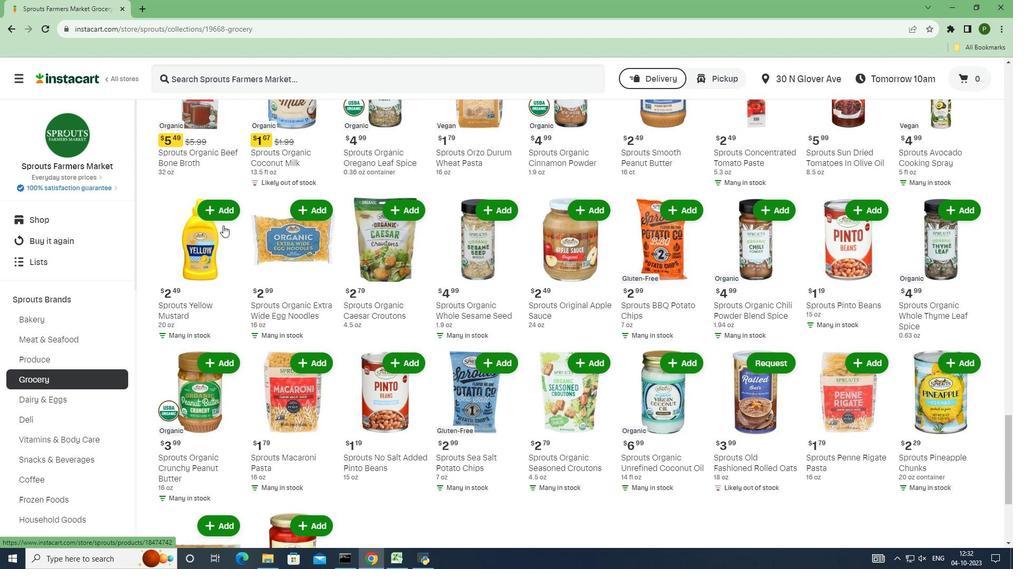 
Action: Mouse scrolled (223, 225) with delta (0, 0)
Screenshot: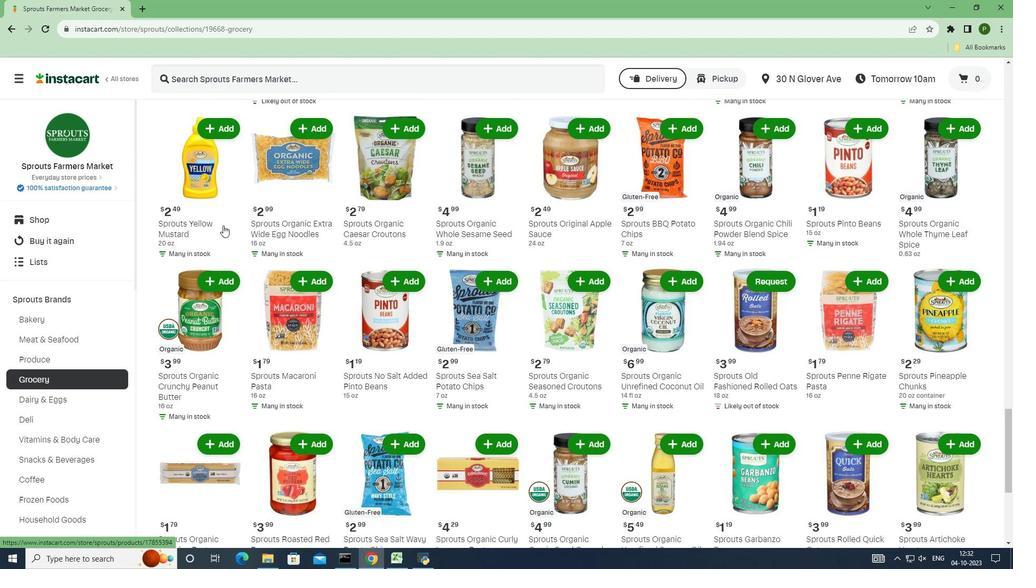 
Action: Mouse scrolled (223, 225) with delta (0, 0)
Screenshot: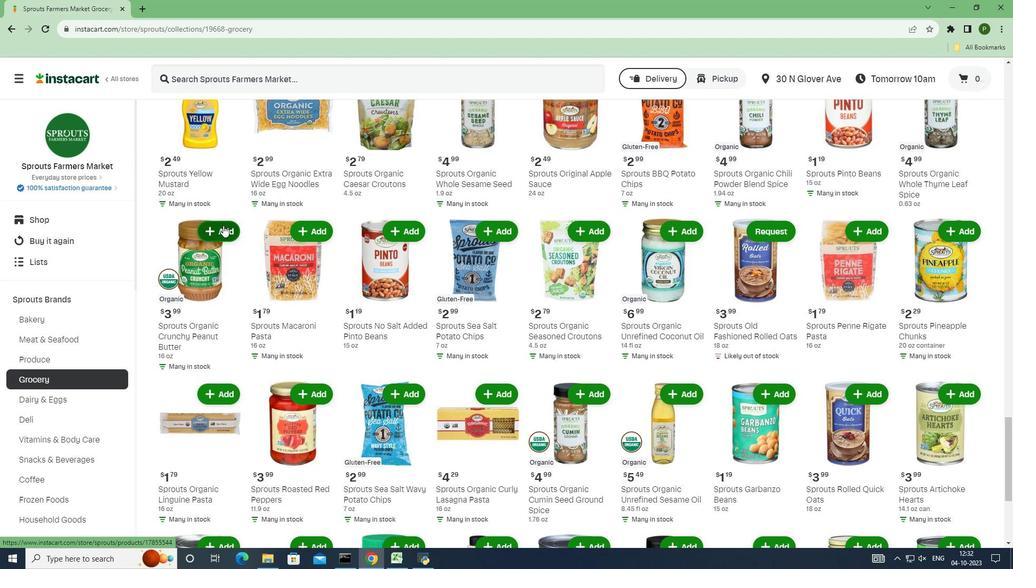 
Action: Mouse scrolled (223, 225) with delta (0, 0)
Screenshot: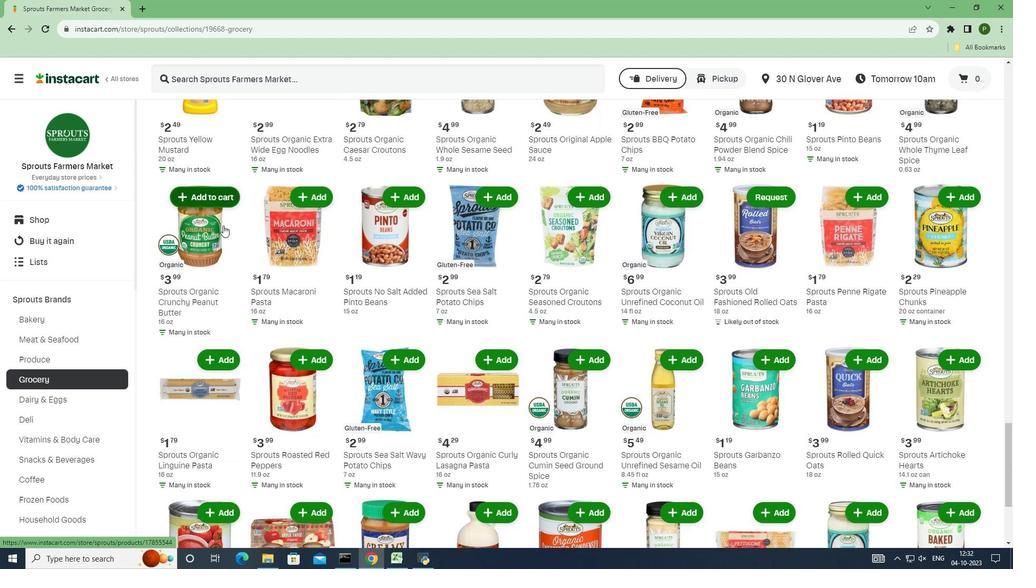 
Action: Mouse scrolled (223, 225) with delta (0, 0)
Screenshot: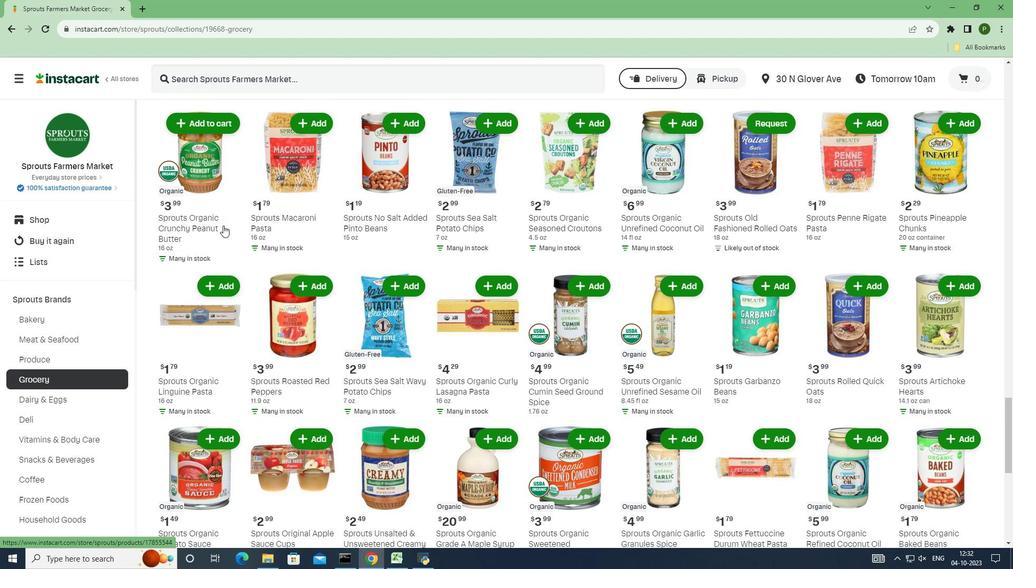 
Action: Mouse scrolled (223, 225) with delta (0, 0)
Screenshot: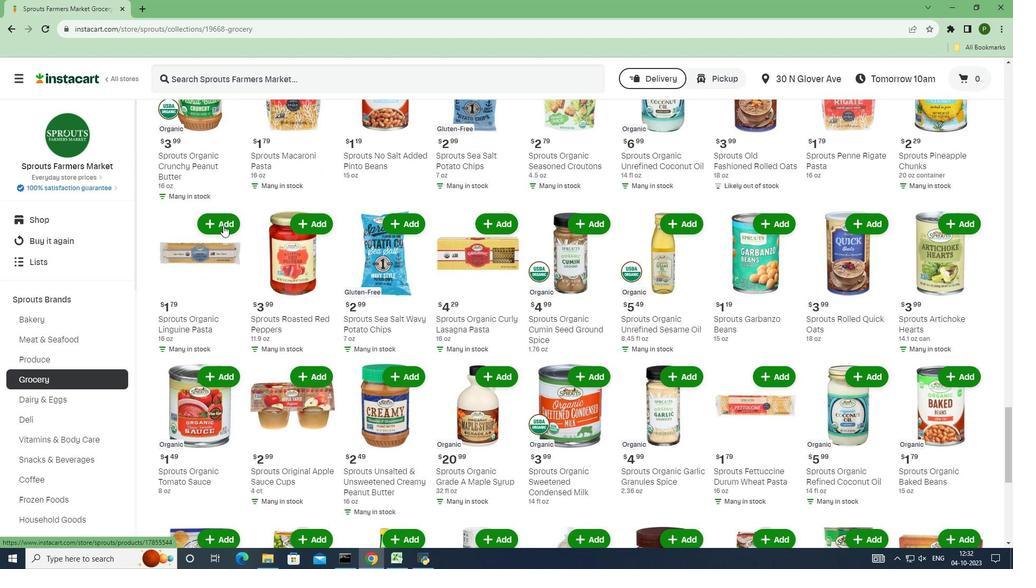 
Action: Mouse scrolled (223, 225) with delta (0, 0)
Screenshot: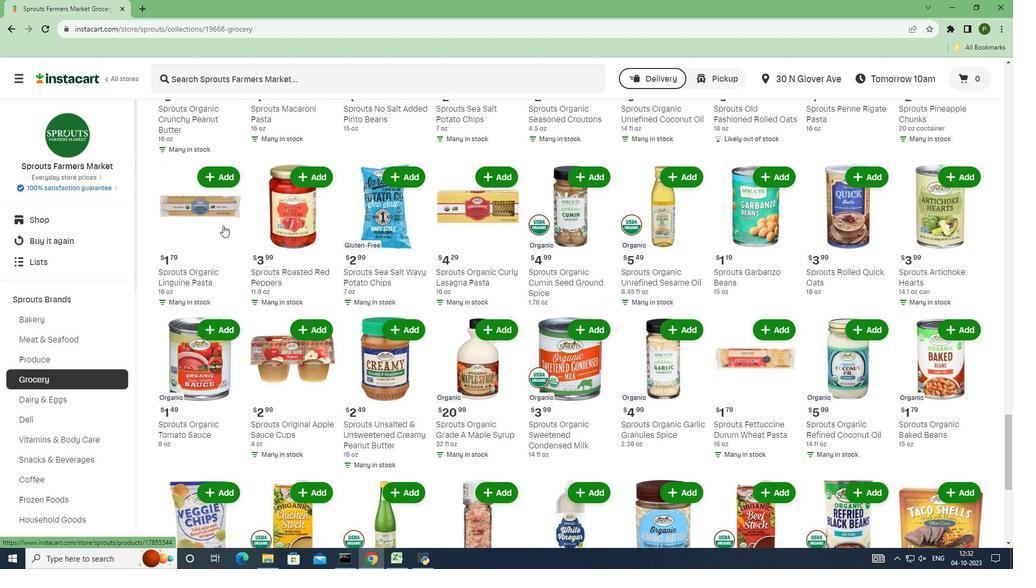 
Action: Mouse scrolled (223, 225) with delta (0, 0)
Screenshot: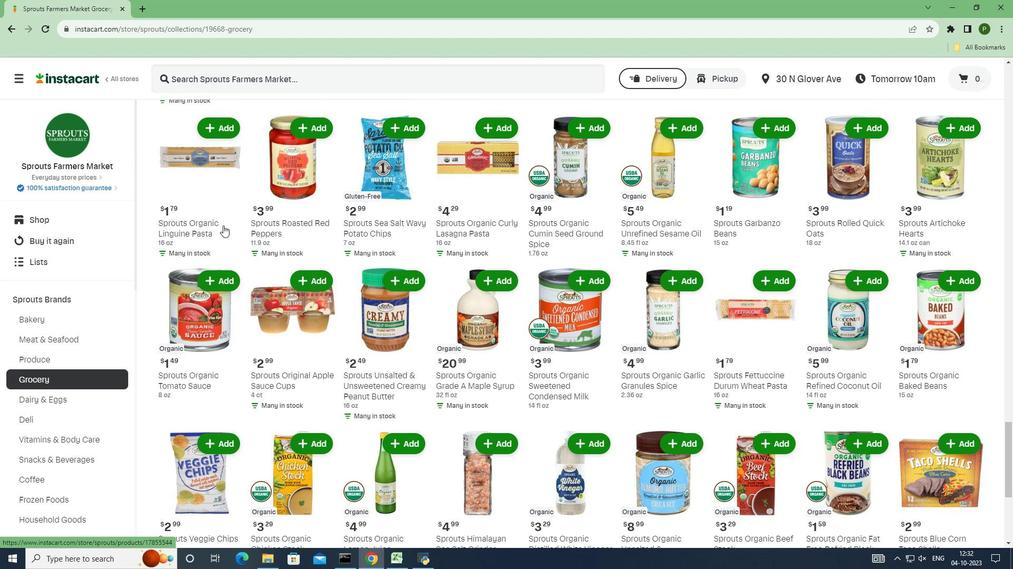 
Action: Mouse scrolled (223, 225) with delta (0, 0)
Screenshot: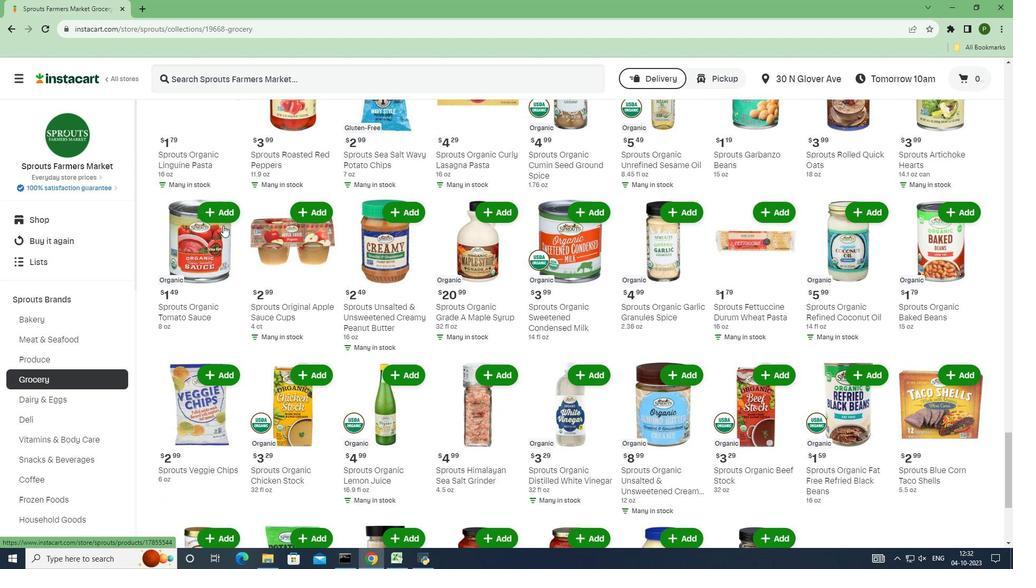 
Action: Mouse scrolled (223, 225) with delta (0, 0)
Screenshot: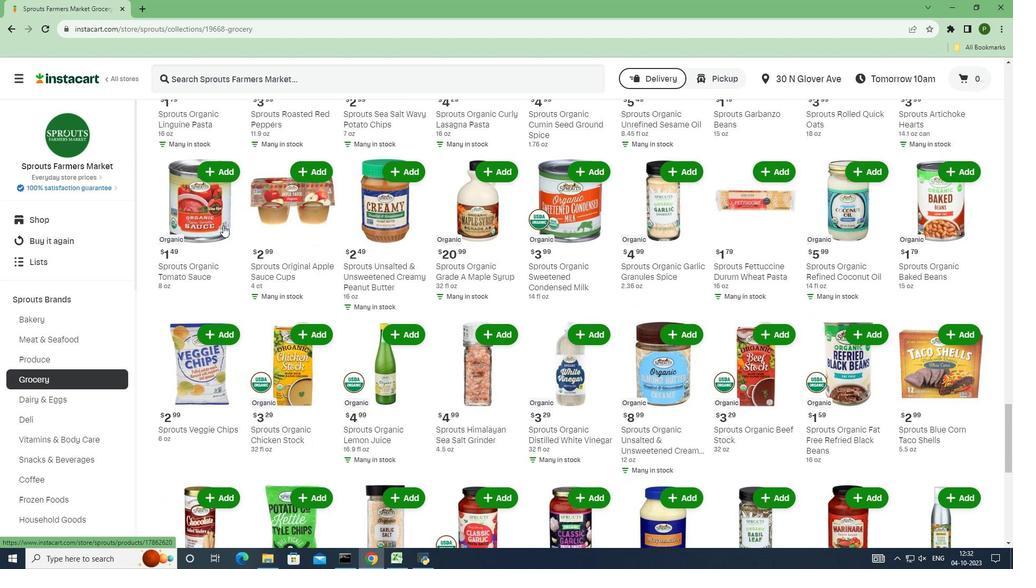 
Action: Mouse scrolled (223, 225) with delta (0, 0)
Screenshot: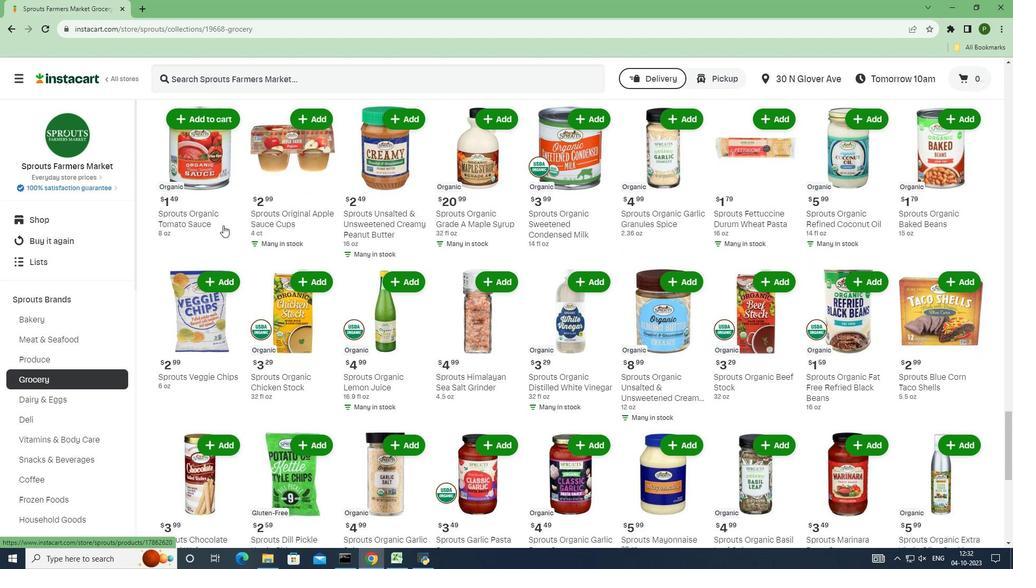 
Action: Mouse scrolled (223, 225) with delta (0, 0)
Screenshot: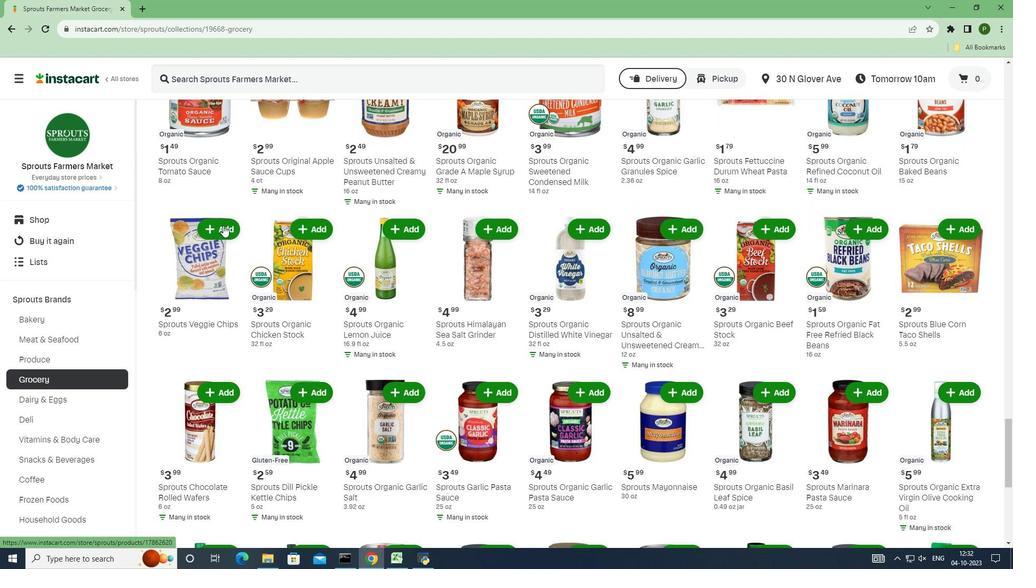 
Action: Mouse scrolled (223, 225) with delta (0, 0)
Screenshot: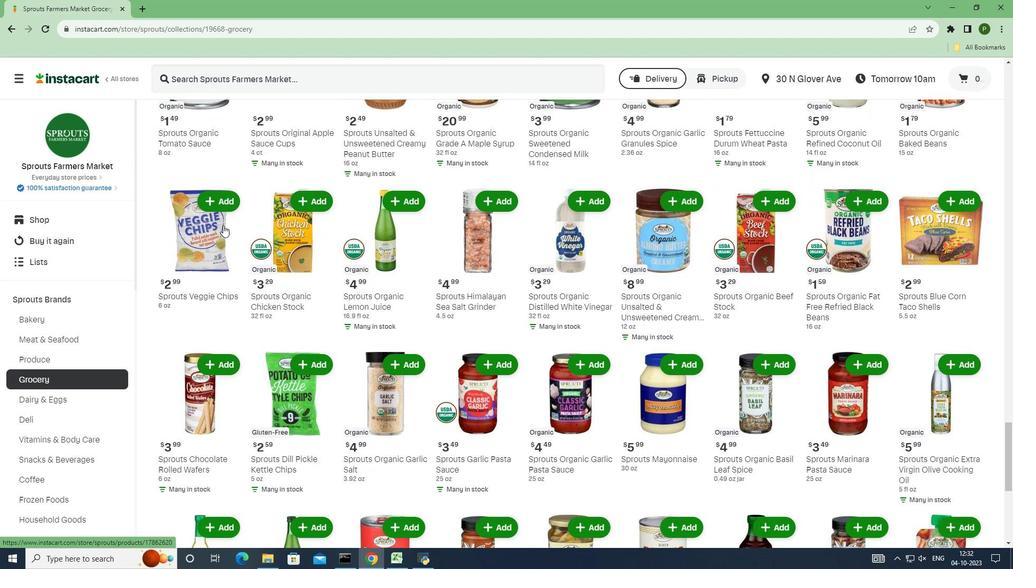 
Action: Mouse scrolled (223, 225) with delta (0, 0)
Screenshot: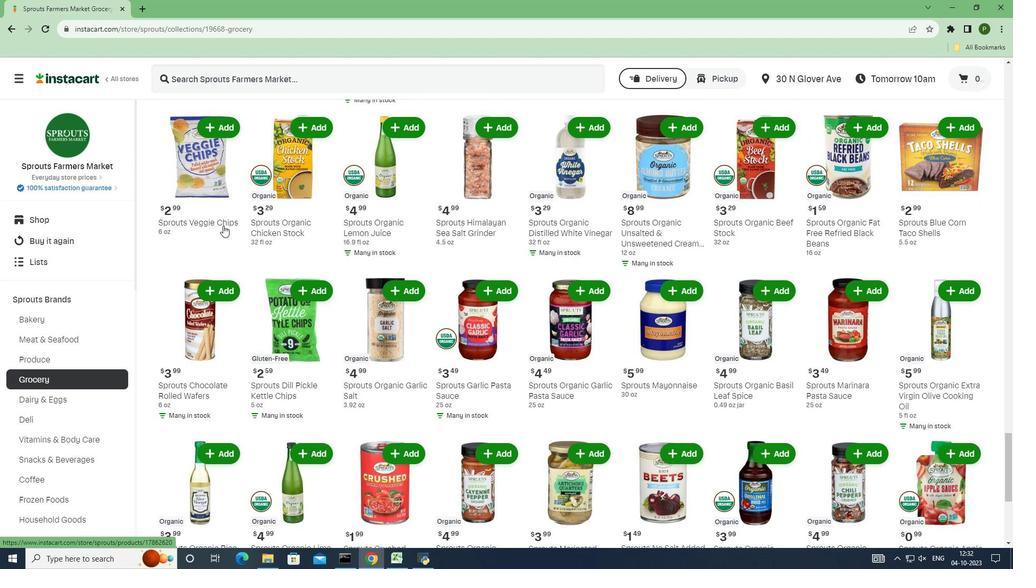 
Action: Mouse scrolled (223, 225) with delta (0, 0)
Screenshot: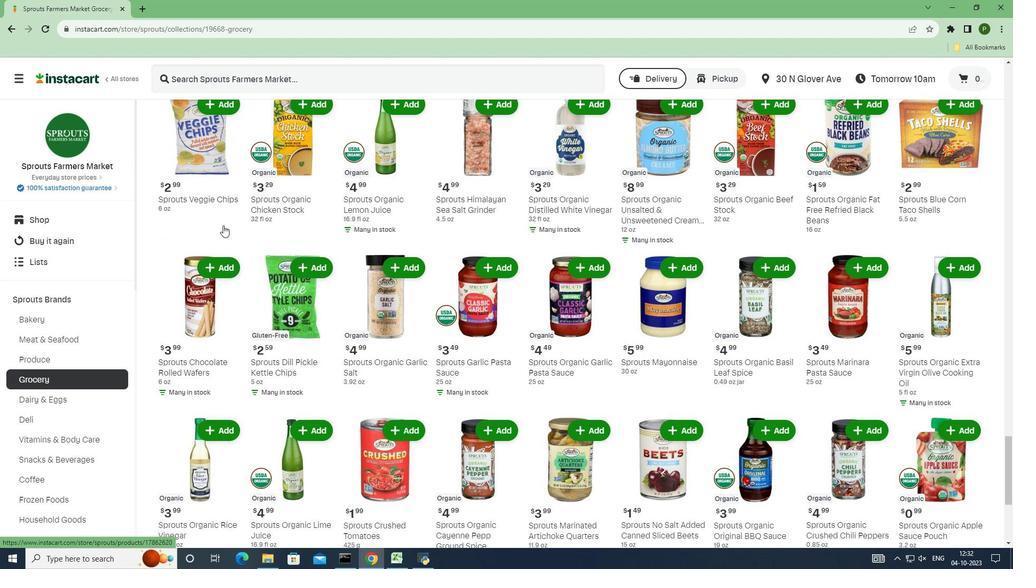 
Action: Mouse scrolled (223, 225) with delta (0, 0)
Screenshot: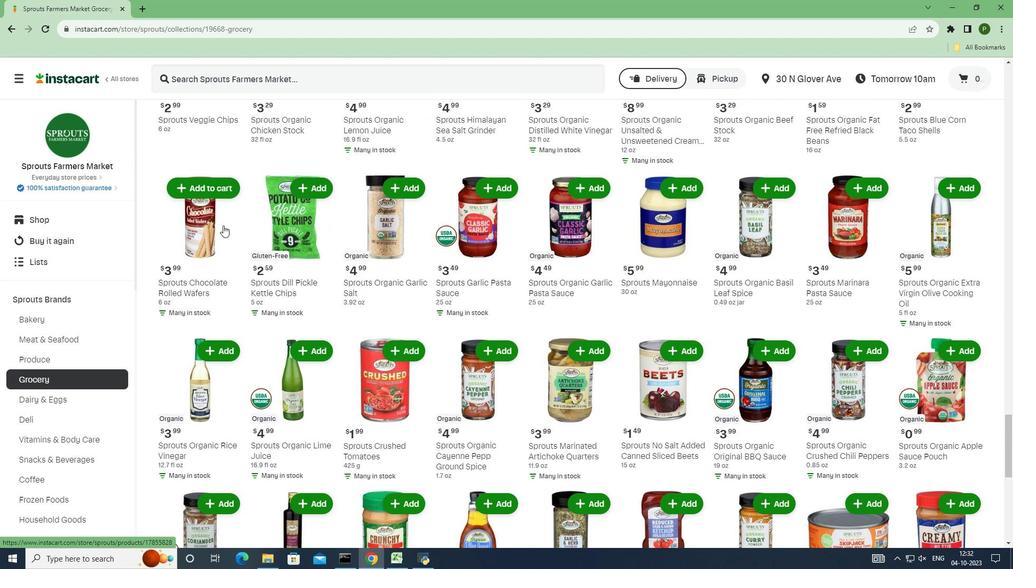 
Action: Mouse scrolled (223, 225) with delta (0, 0)
Screenshot: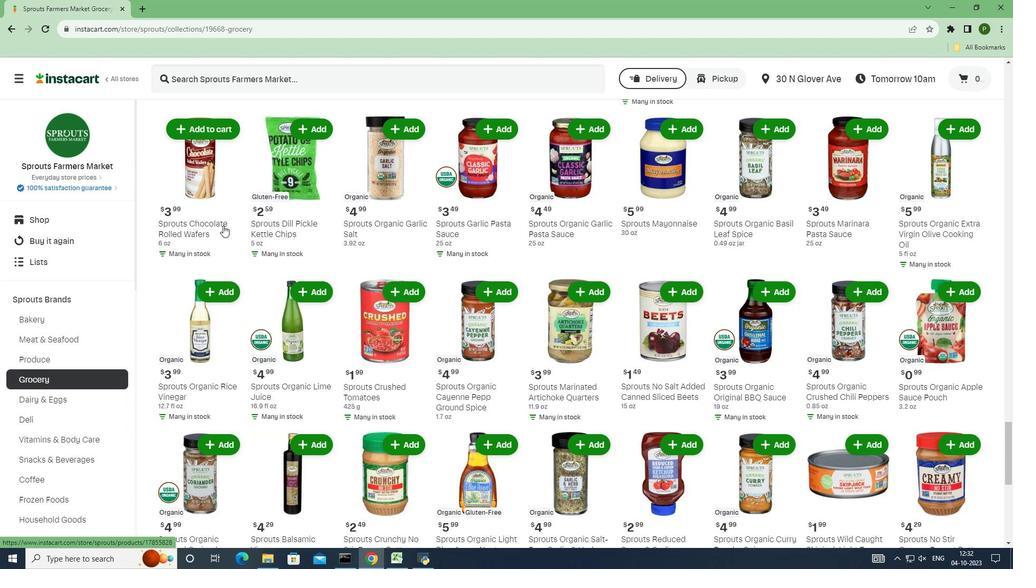 
Action: Mouse scrolled (223, 225) with delta (0, 0)
Screenshot: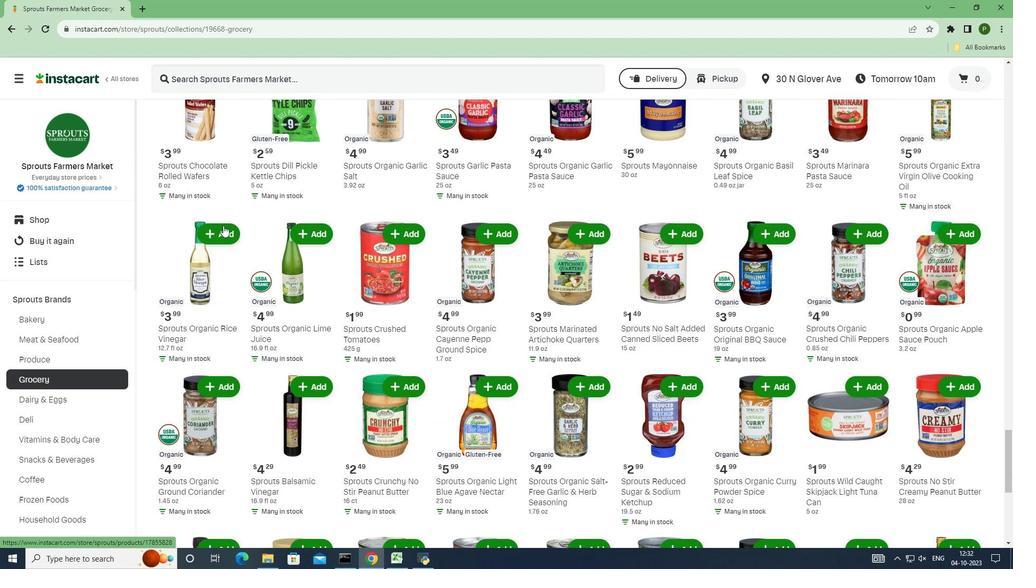 
Action: Mouse scrolled (223, 225) with delta (0, 0)
Screenshot: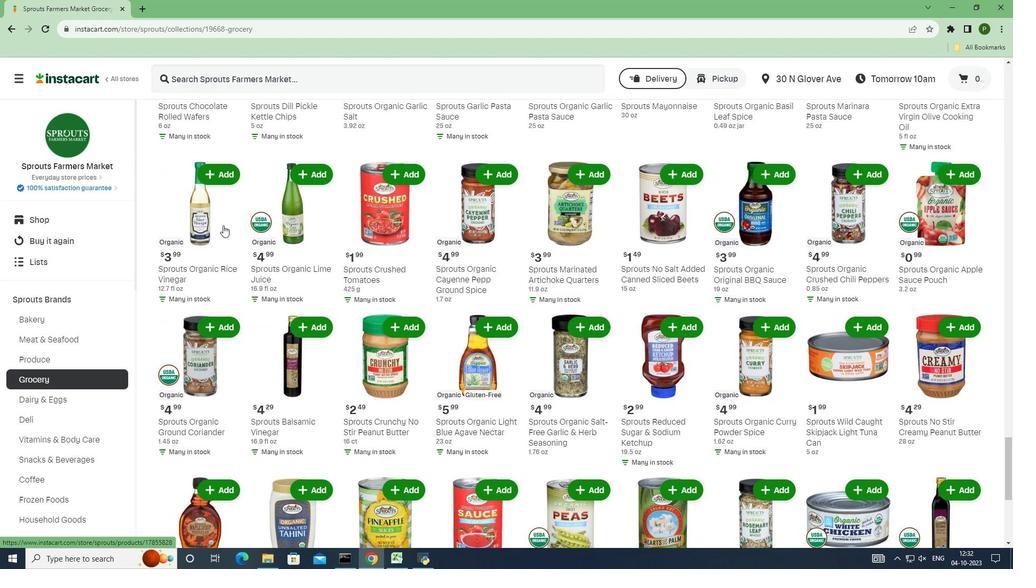 
Action: Mouse scrolled (223, 225) with delta (0, 0)
Screenshot: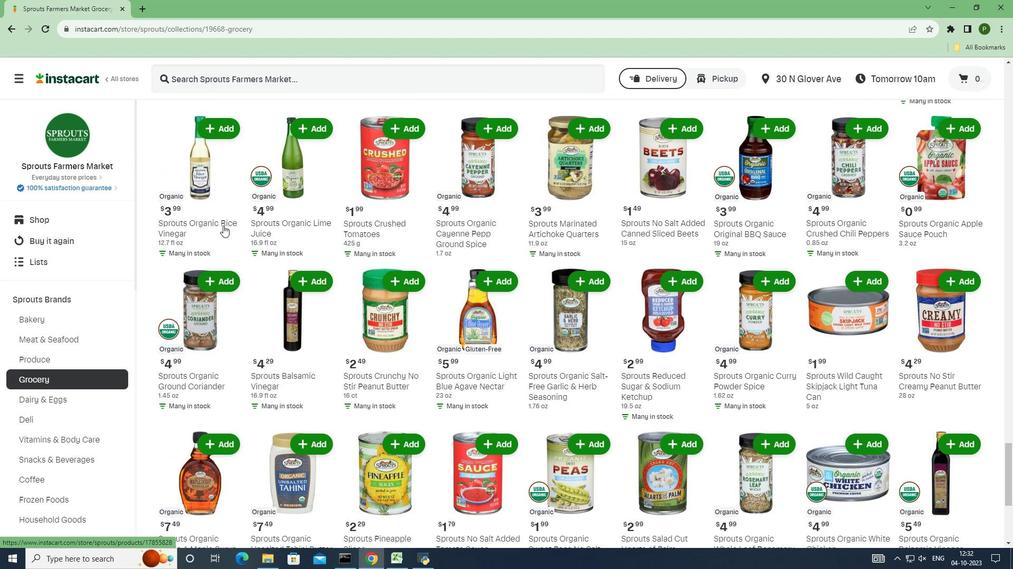 
Action: Mouse scrolled (223, 225) with delta (0, 0)
Screenshot: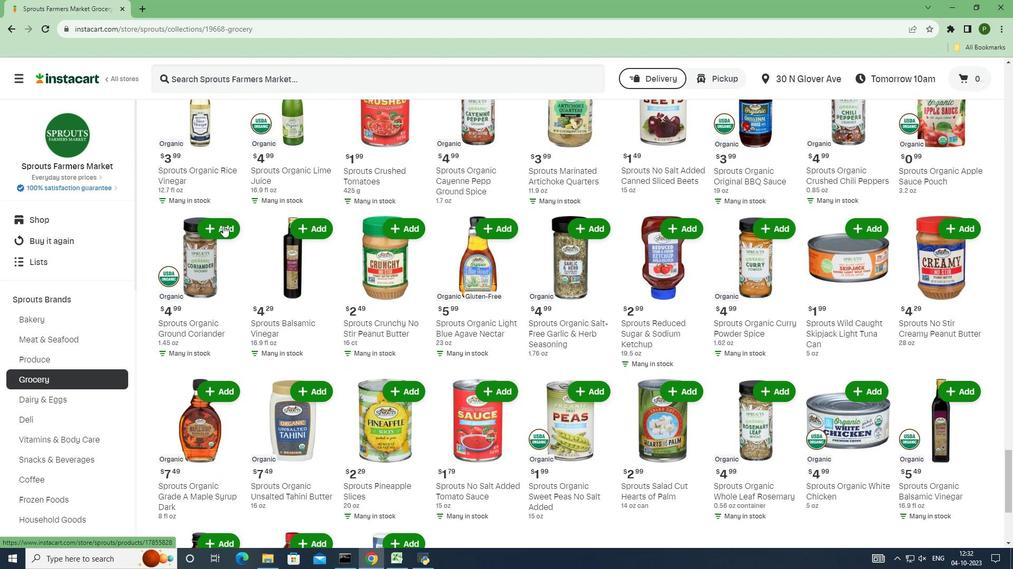 
Action: Mouse scrolled (223, 225) with delta (0, 0)
Screenshot: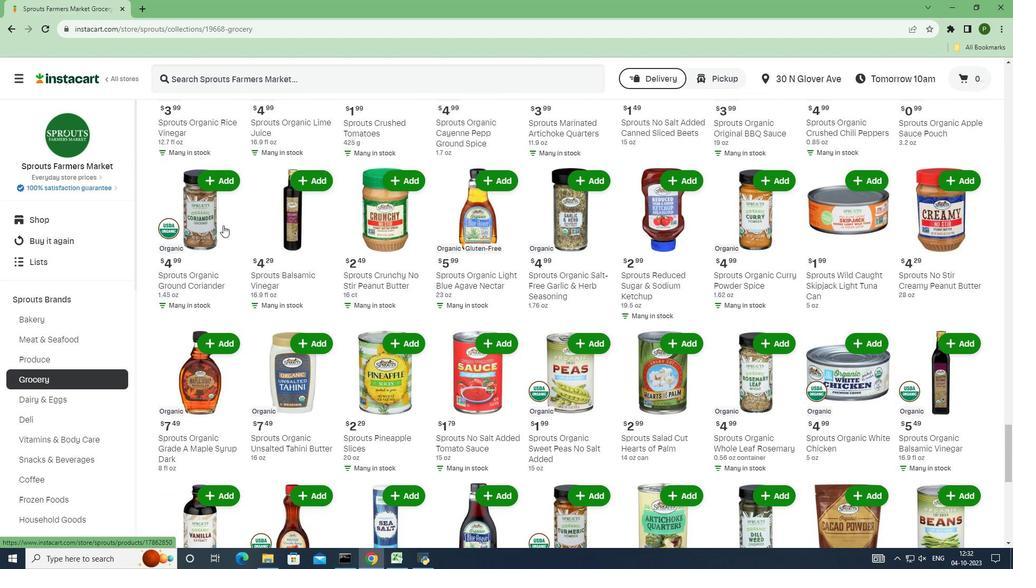 
Action: Mouse scrolled (223, 225) with delta (0, 0)
Screenshot: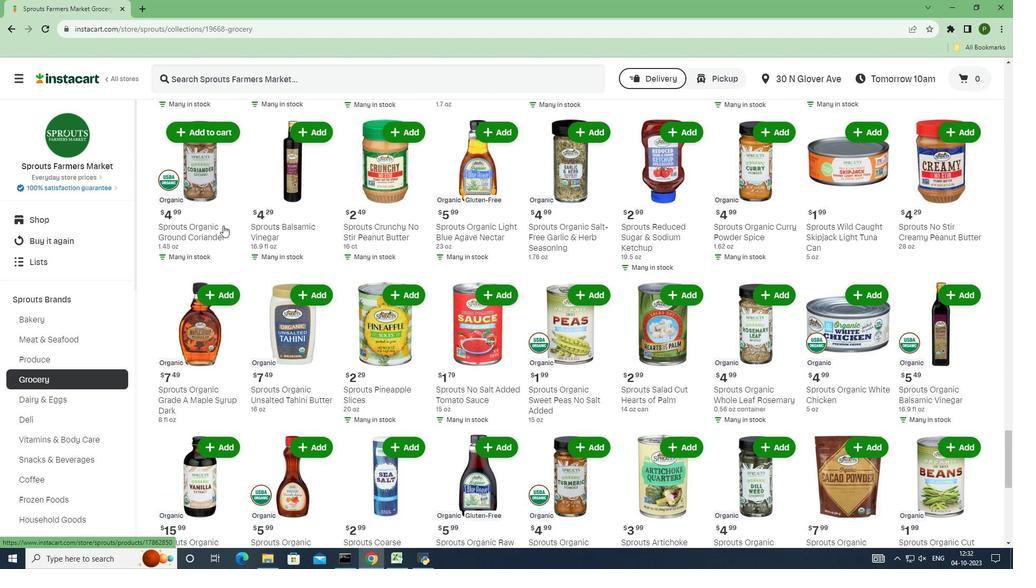 
Action: Mouse scrolled (223, 225) with delta (0, 0)
Screenshot: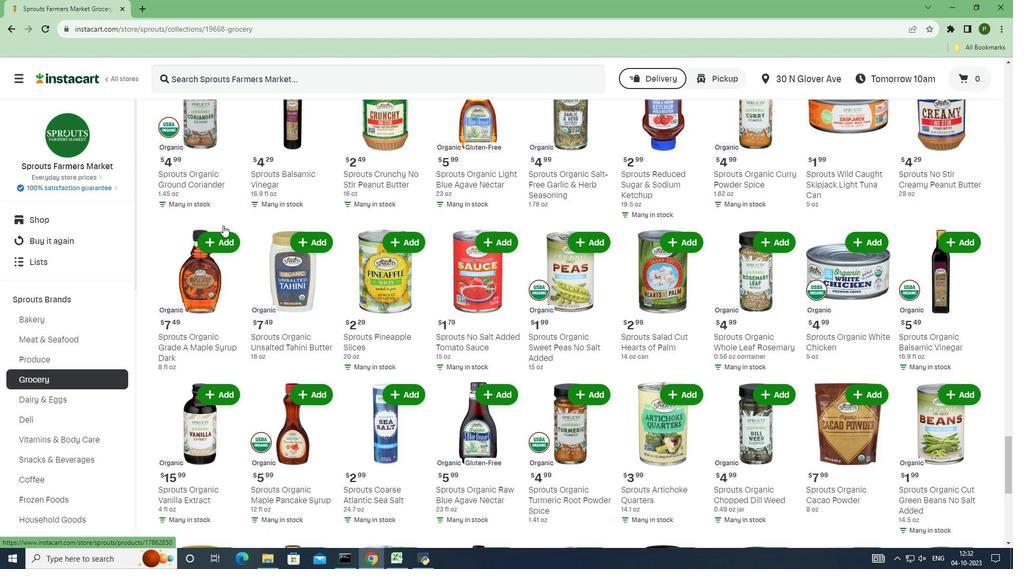 
Action: Mouse scrolled (223, 225) with delta (0, 0)
Screenshot: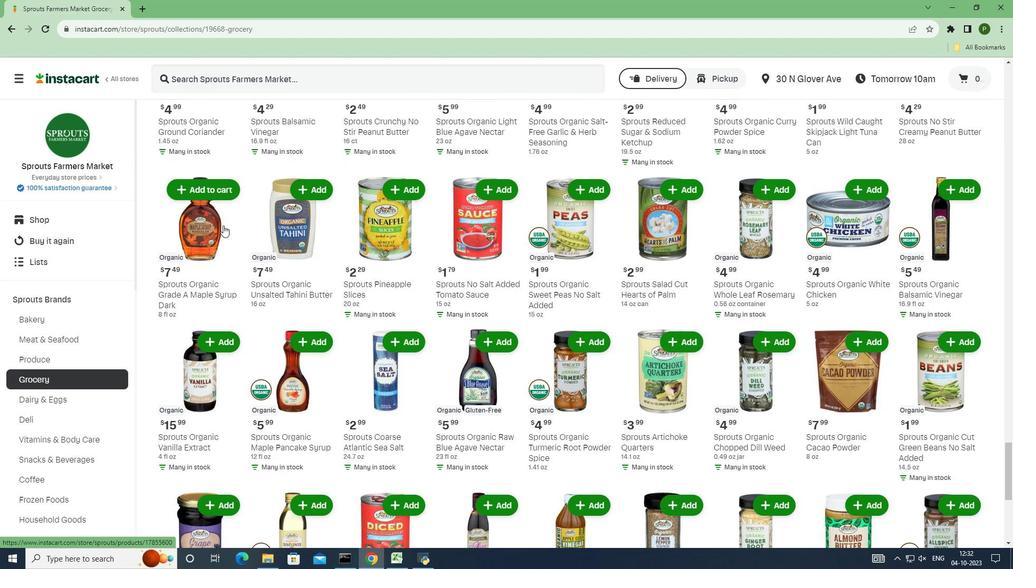 
Action: Mouse scrolled (223, 225) with delta (0, 0)
Screenshot: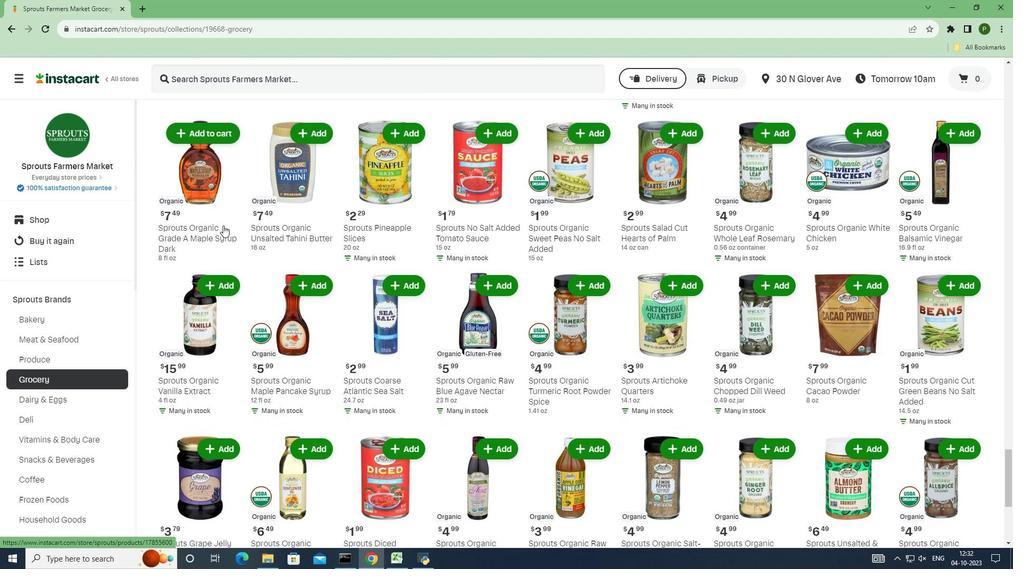 
Action: Mouse scrolled (223, 225) with delta (0, 0)
Screenshot: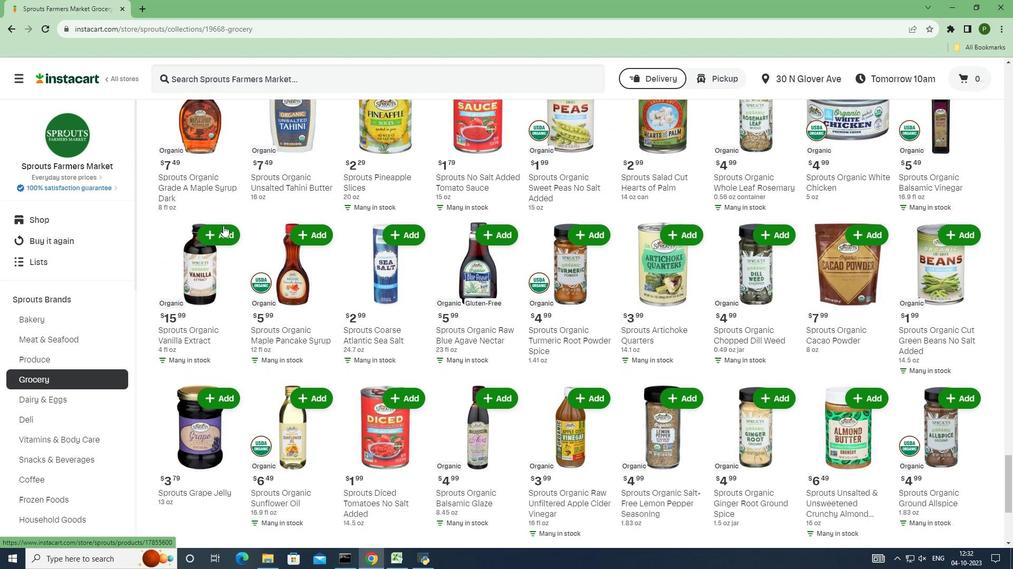 
Action: Mouse scrolled (223, 225) with delta (0, 0)
Screenshot: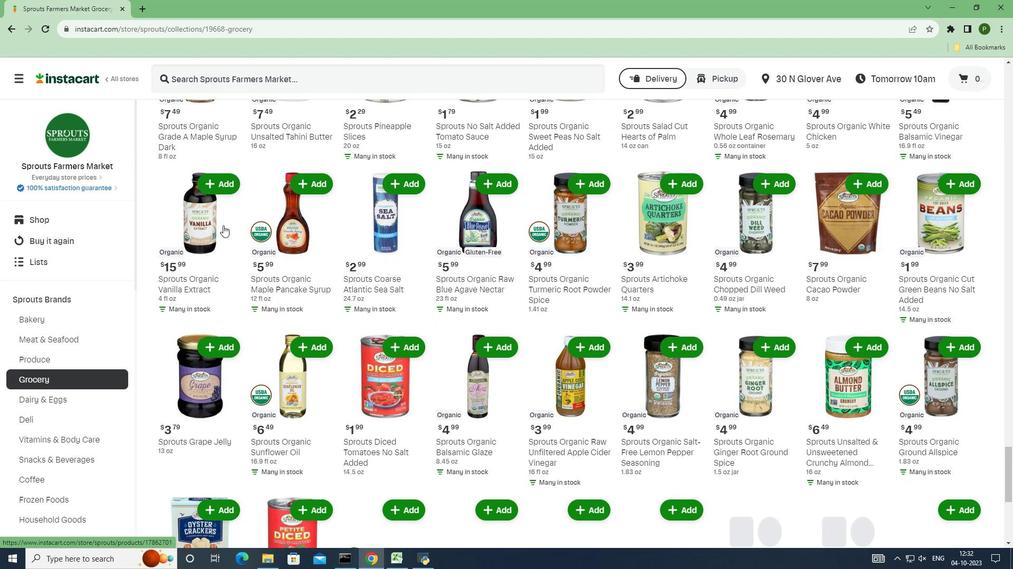 
Action: Mouse scrolled (223, 225) with delta (0, 0)
Screenshot: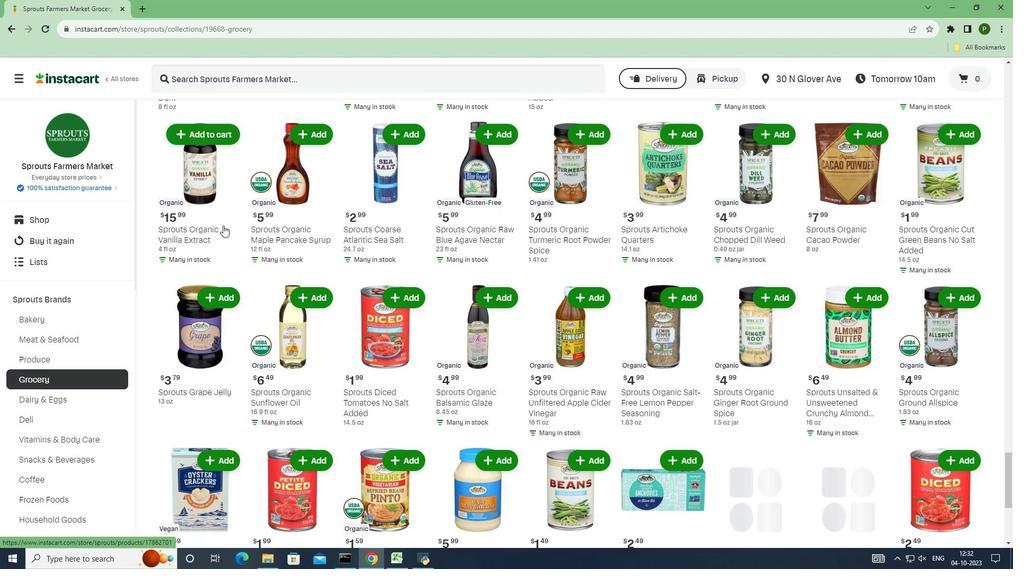 
Action: Mouse scrolled (223, 225) with delta (0, 0)
Screenshot: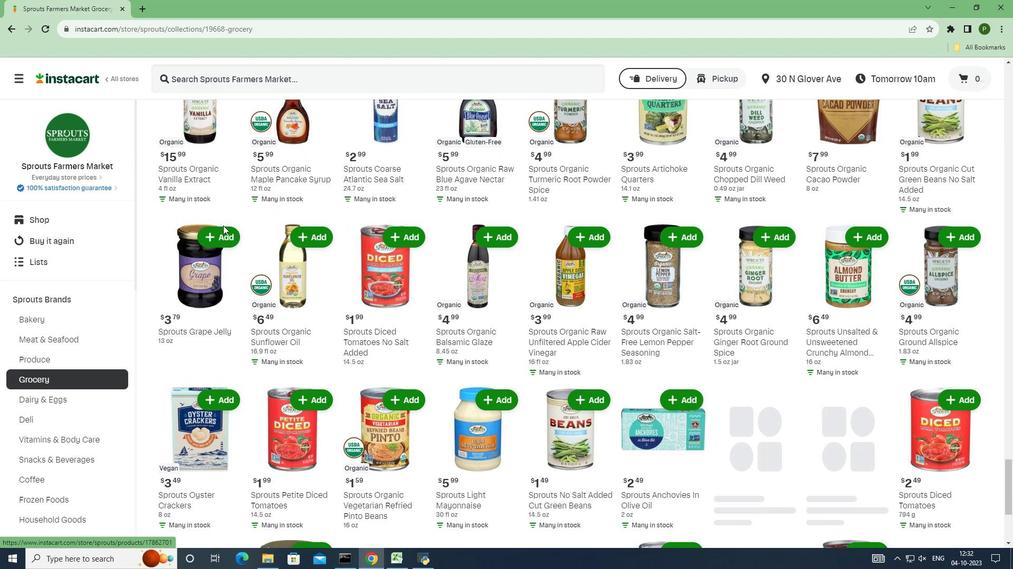 
Action: Mouse scrolled (223, 225) with delta (0, 0)
Screenshot: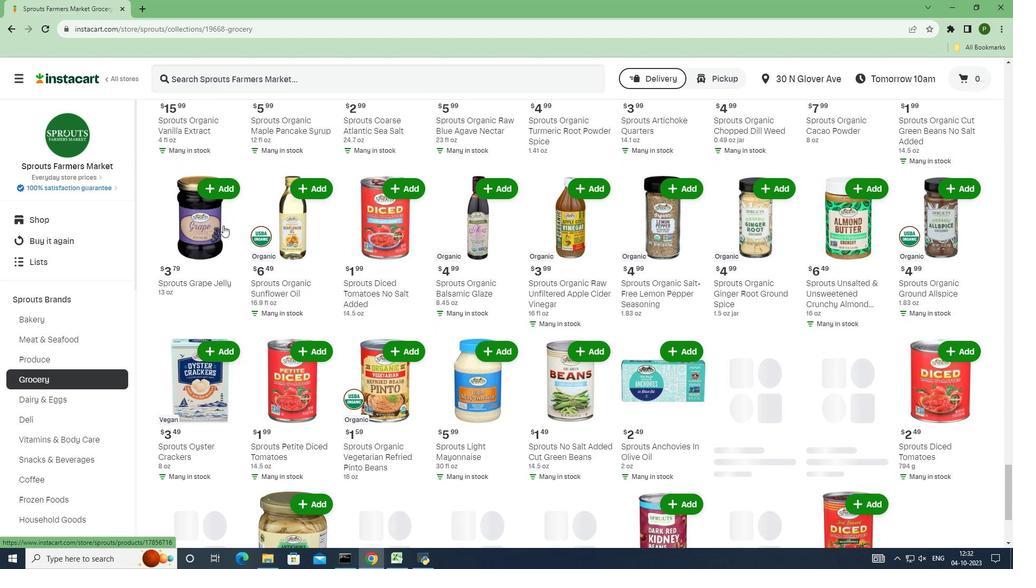
Action: Mouse scrolled (223, 225) with delta (0, 0)
Screenshot: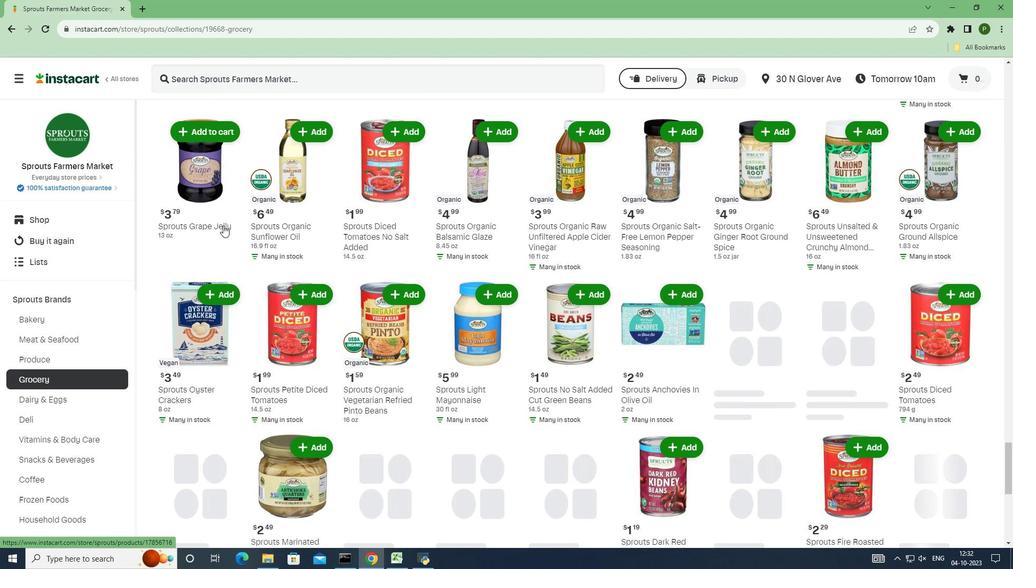 
Action: Mouse scrolled (223, 225) with delta (0, 0)
Screenshot: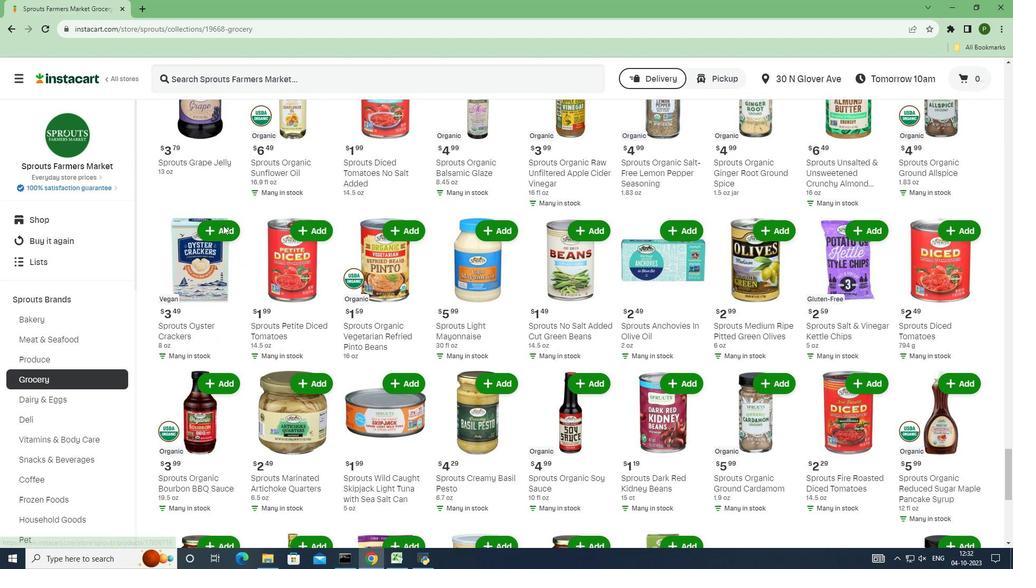 
Action: Mouse scrolled (223, 225) with delta (0, 0)
Screenshot: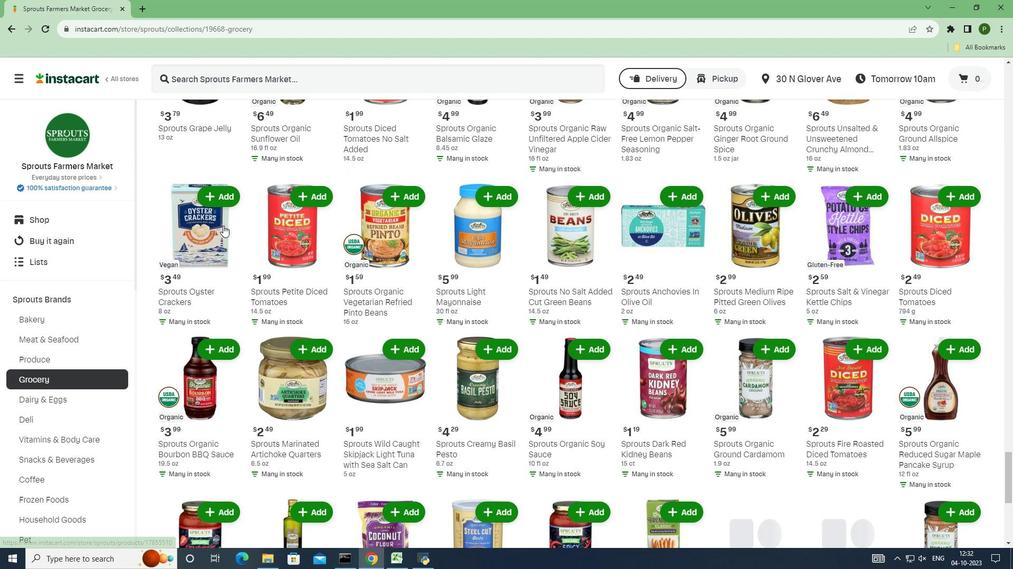 
Action: Mouse scrolled (223, 225) with delta (0, 0)
Screenshot: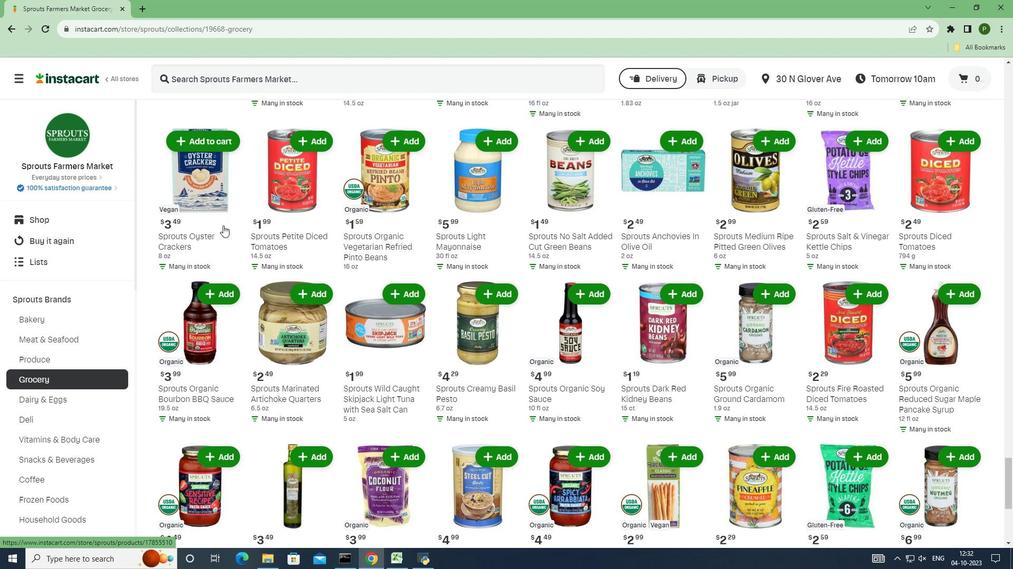 
Action: Mouse scrolled (223, 225) with delta (0, 0)
Screenshot: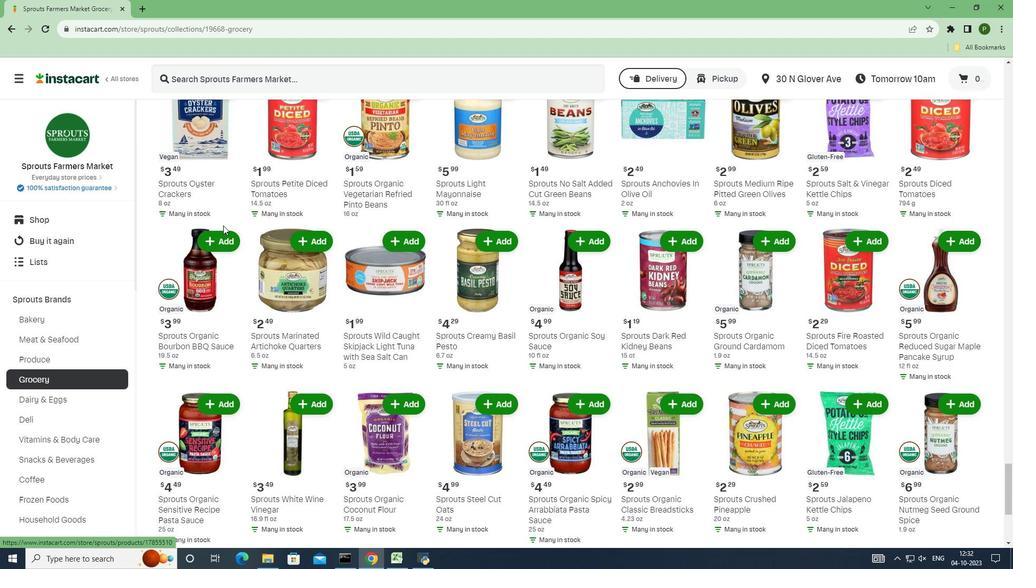 
Action: Mouse scrolled (223, 225) with delta (0, 0)
Screenshot: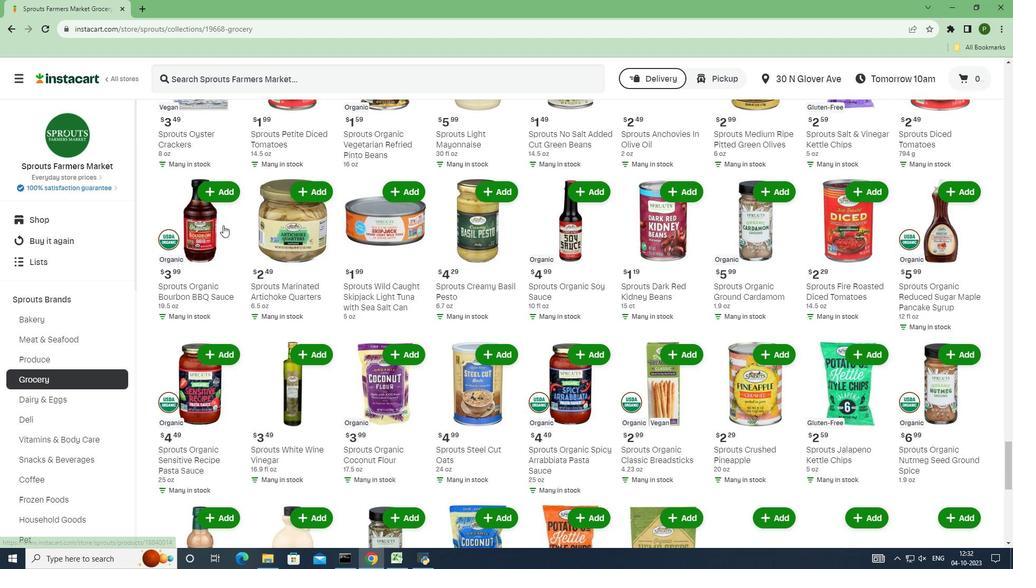 
Action: Mouse scrolled (223, 225) with delta (0, 0)
Screenshot: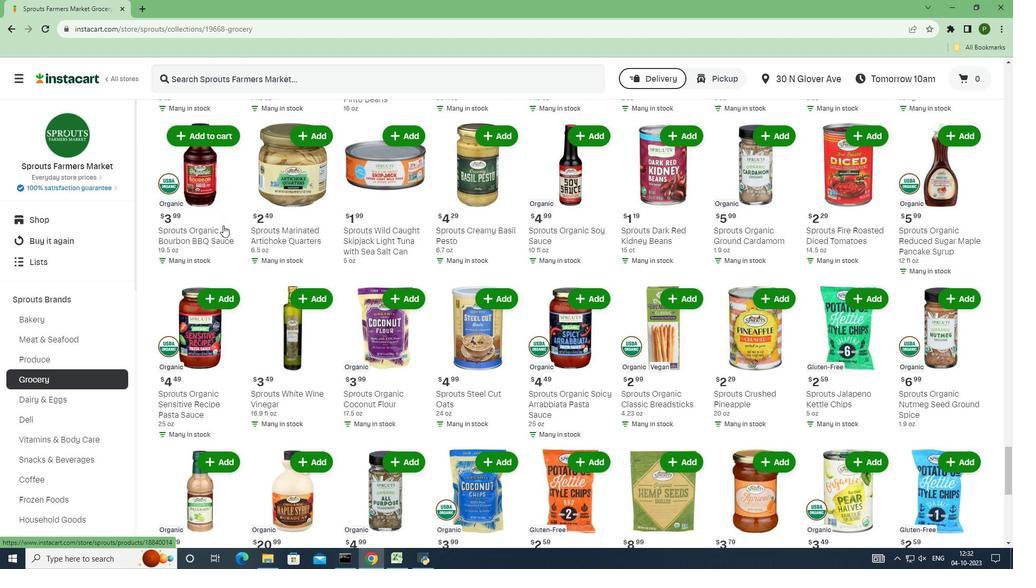 
Action: Mouse scrolled (223, 225) with delta (0, 0)
Screenshot: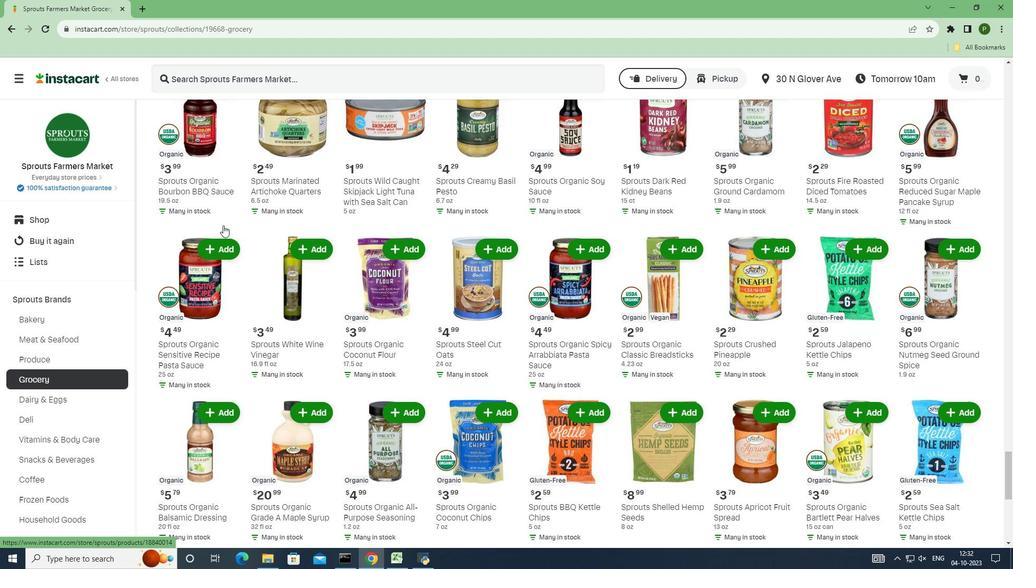 
Action: Mouse scrolled (223, 225) with delta (0, 0)
Screenshot: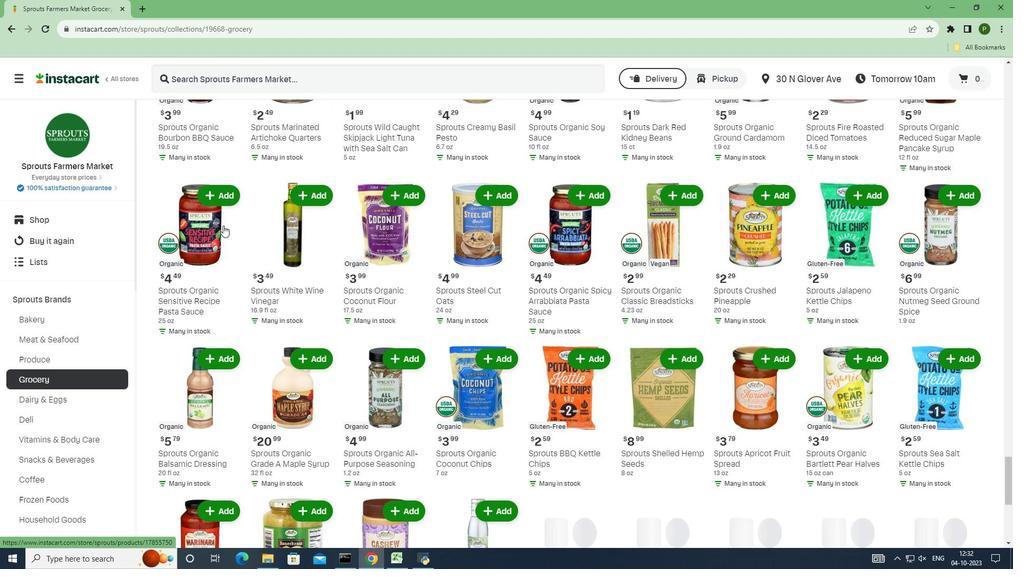 
Action: Mouse scrolled (223, 225) with delta (0, 0)
Screenshot: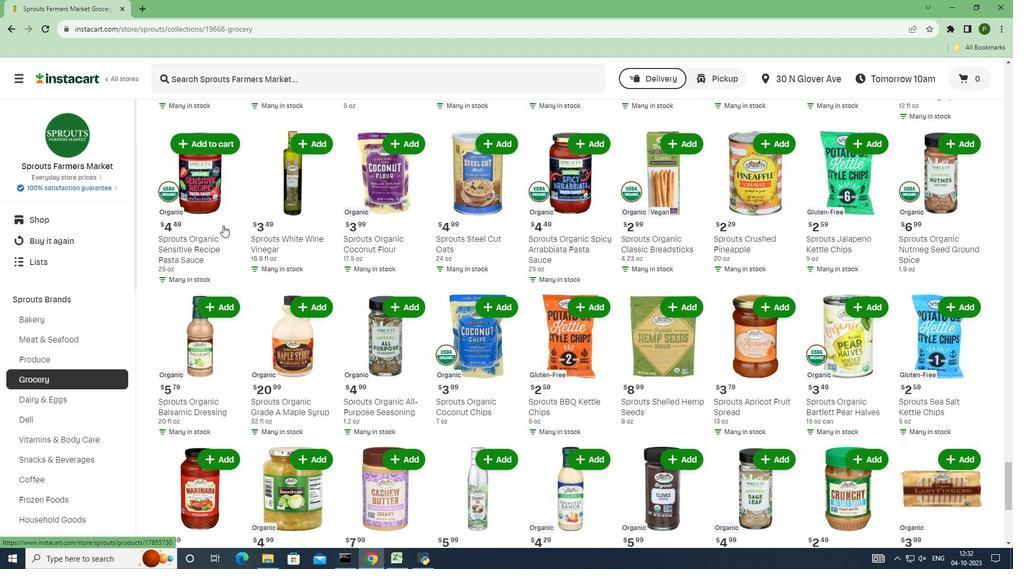 
Action: Mouse scrolled (223, 225) with delta (0, 0)
Screenshot: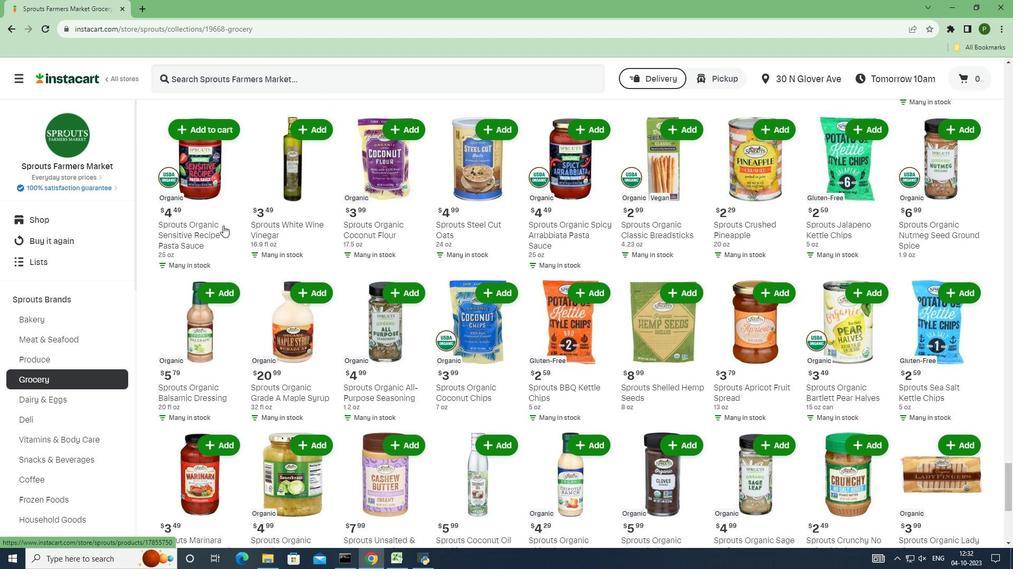 
Action: Mouse scrolled (223, 225) with delta (0, 0)
Screenshot: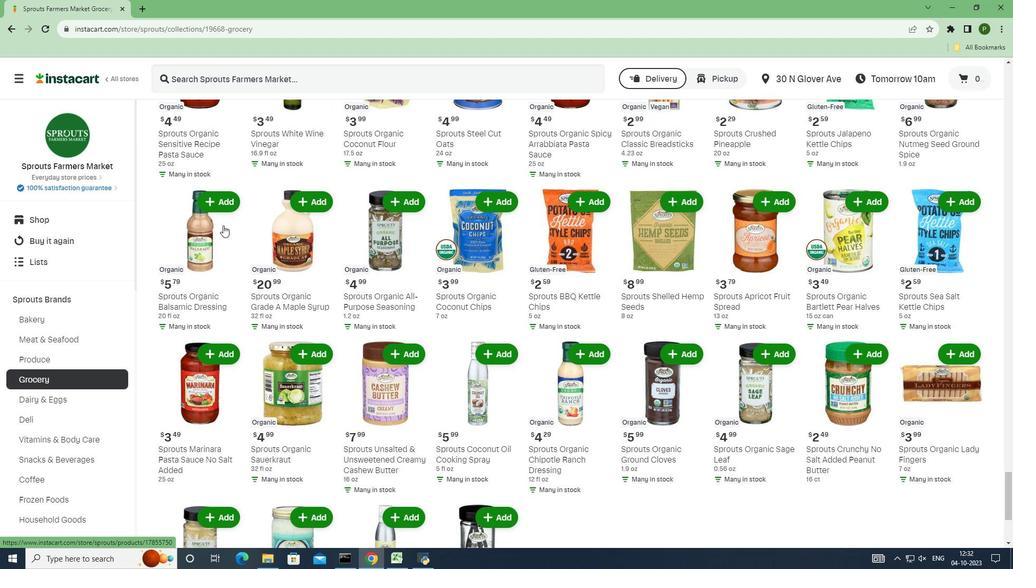 
Action: Mouse scrolled (223, 225) with delta (0, 0)
Screenshot: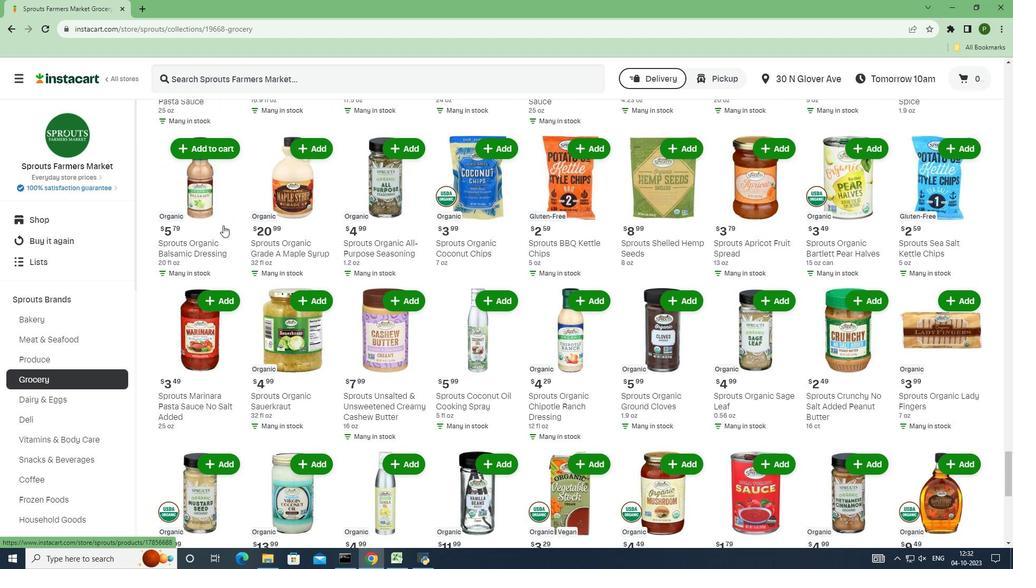 
Action: Mouse scrolled (223, 225) with delta (0, 0)
Screenshot: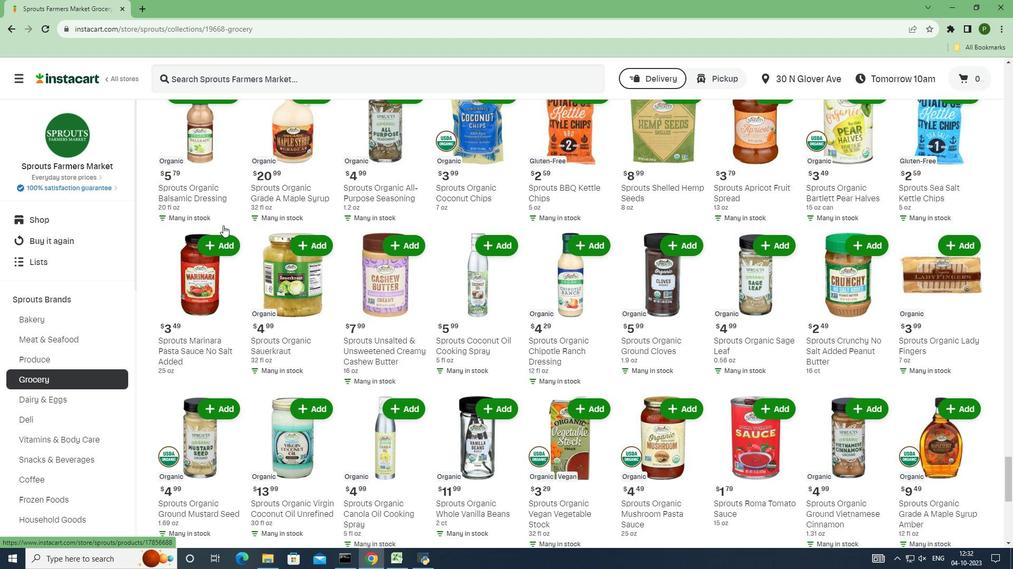 
Action: Mouse scrolled (223, 225) with delta (0, 0)
Screenshot: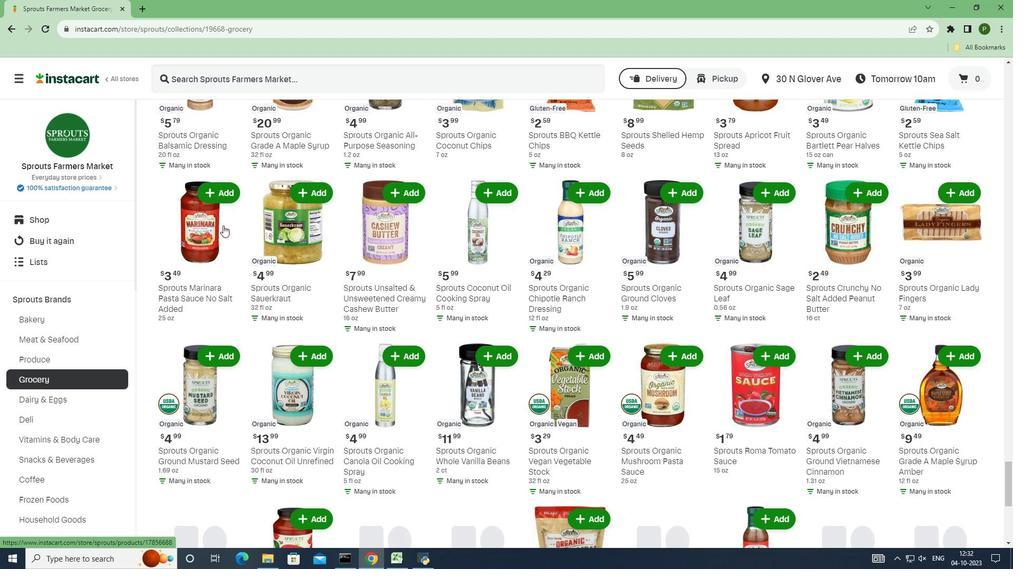
Action: Mouse scrolled (223, 225) with delta (0, 0)
Screenshot: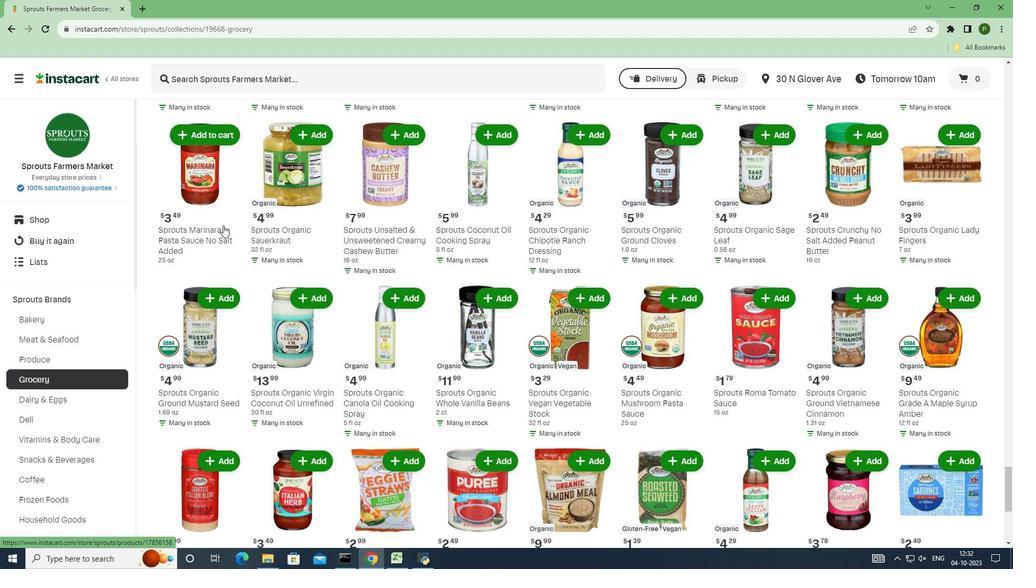 
Action: Mouse scrolled (223, 225) with delta (0, 0)
Screenshot: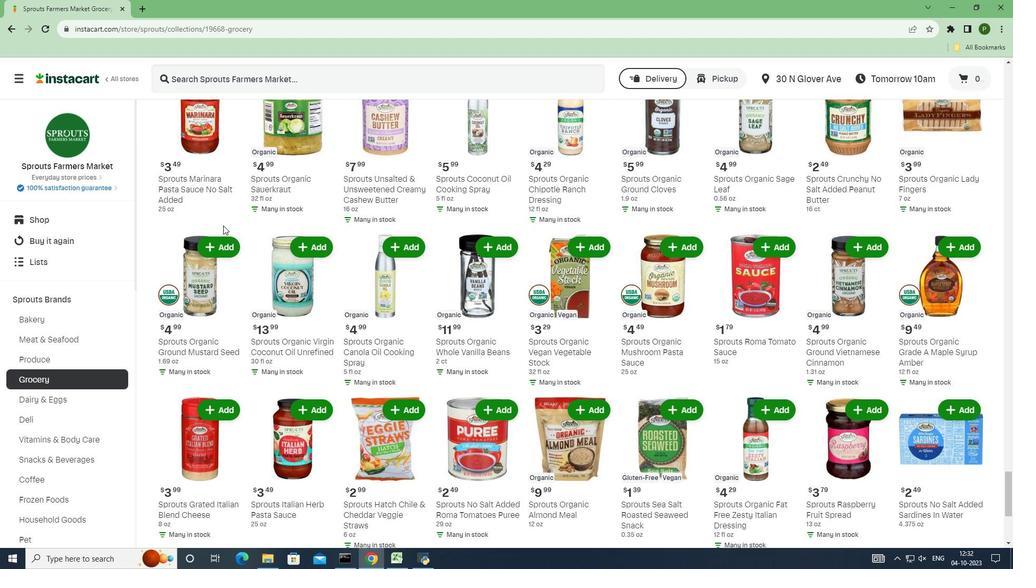 
Action: Mouse scrolled (223, 225) with delta (0, 0)
Screenshot: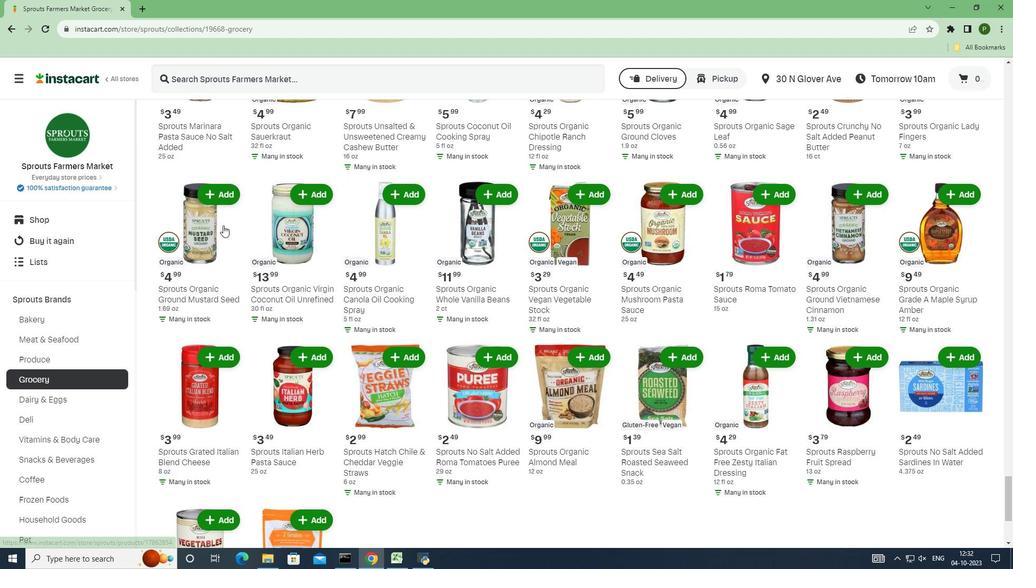 
Action: Mouse scrolled (223, 225) with delta (0, 0)
Screenshot: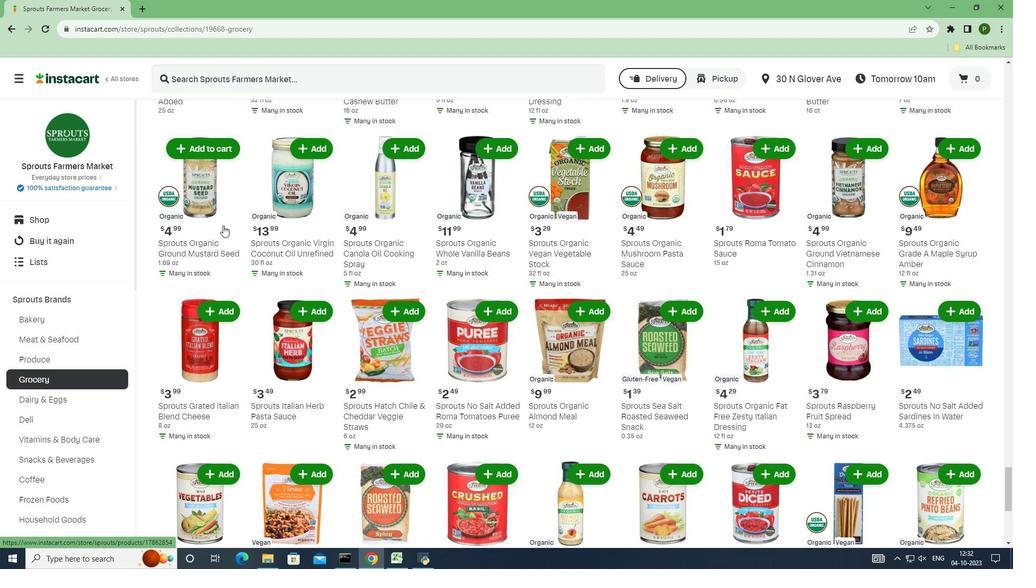 
Action: Mouse scrolled (223, 225) with delta (0, 0)
Screenshot: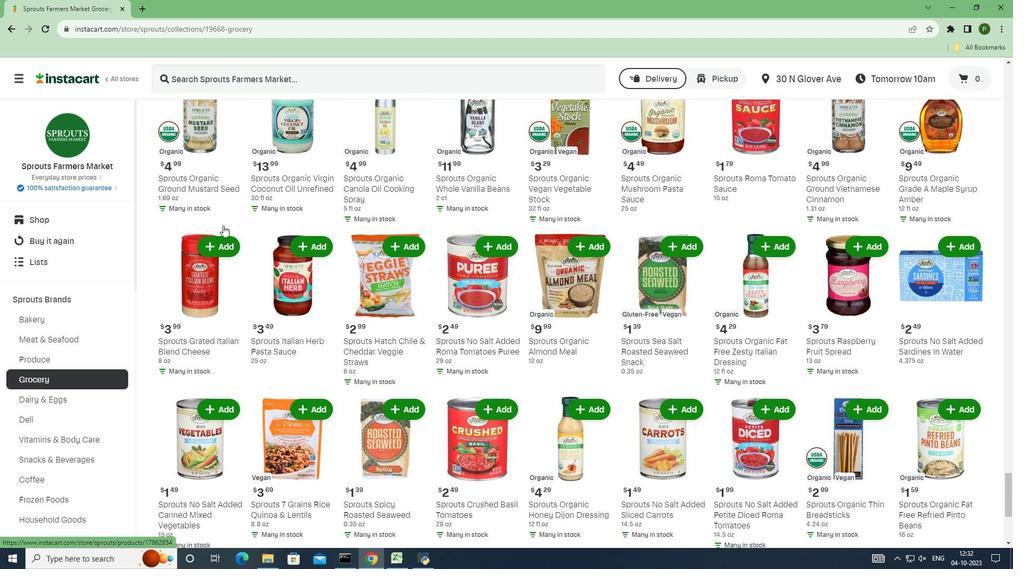 
Action: Mouse scrolled (223, 225) with delta (0, 0)
Screenshot: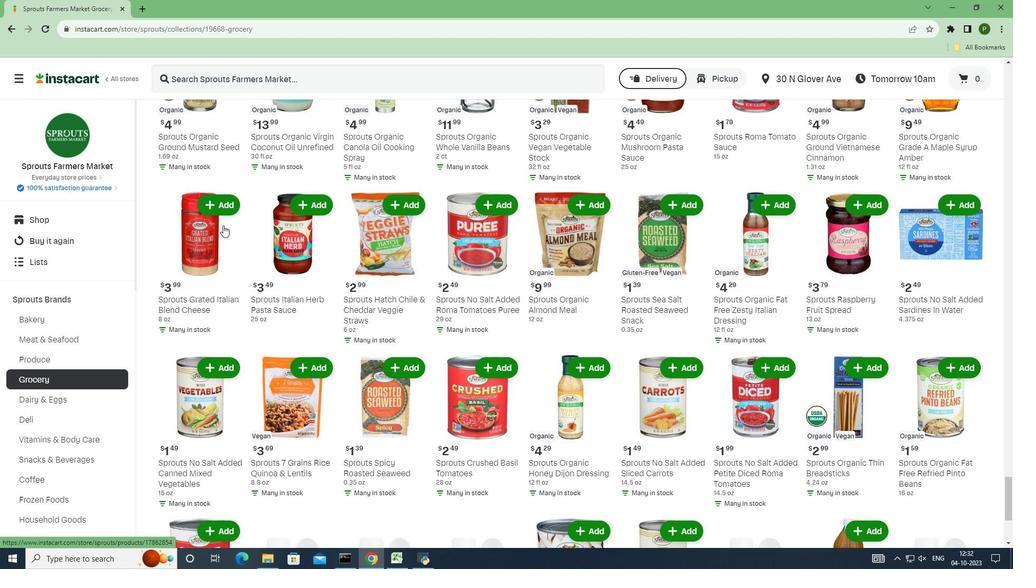 
Action: Mouse scrolled (223, 225) with delta (0, 0)
Screenshot: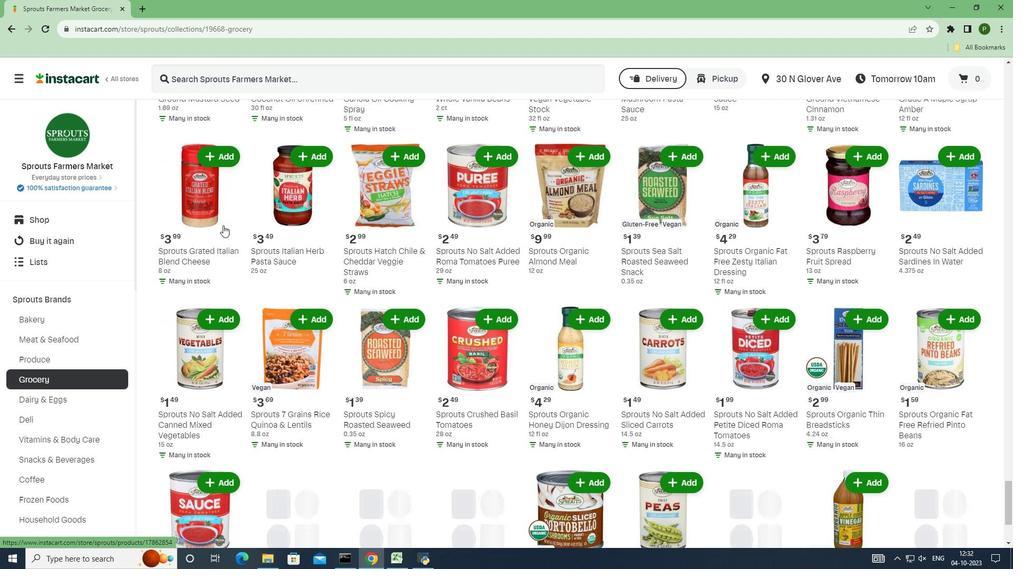 
Action: Mouse scrolled (223, 225) with delta (0, 0)
Screenshot: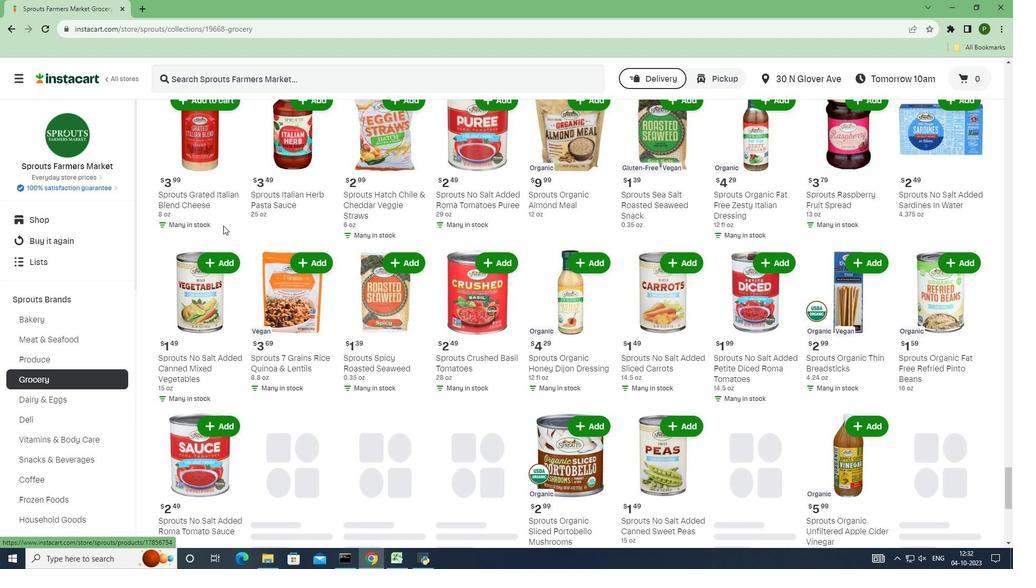 
Action: Mouse scrolled (223, 225) with delta (0, 0)
Screenshot: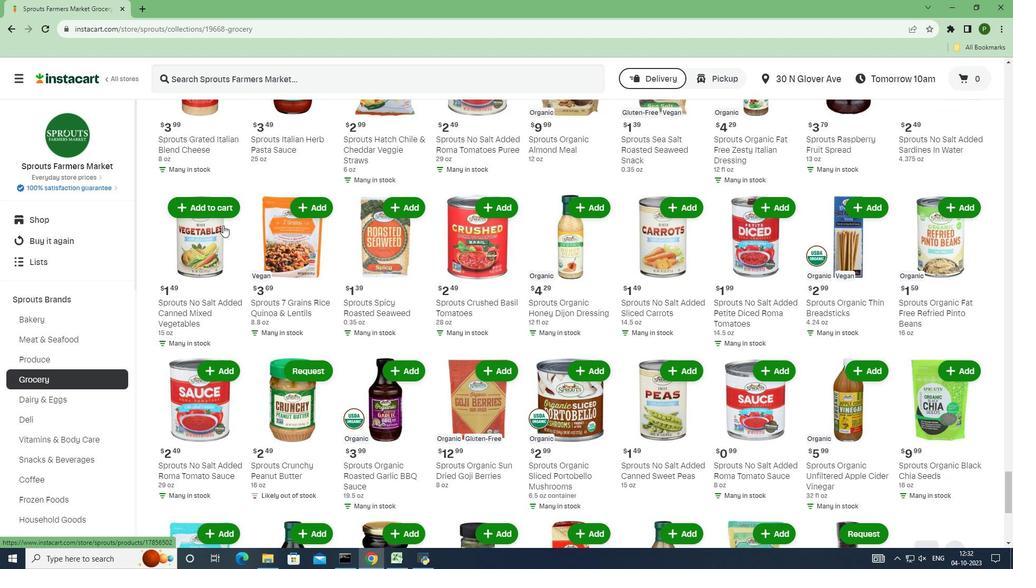 
Action: Mouse scrolled (223, 225) with delta (0, 0)
Screenshot: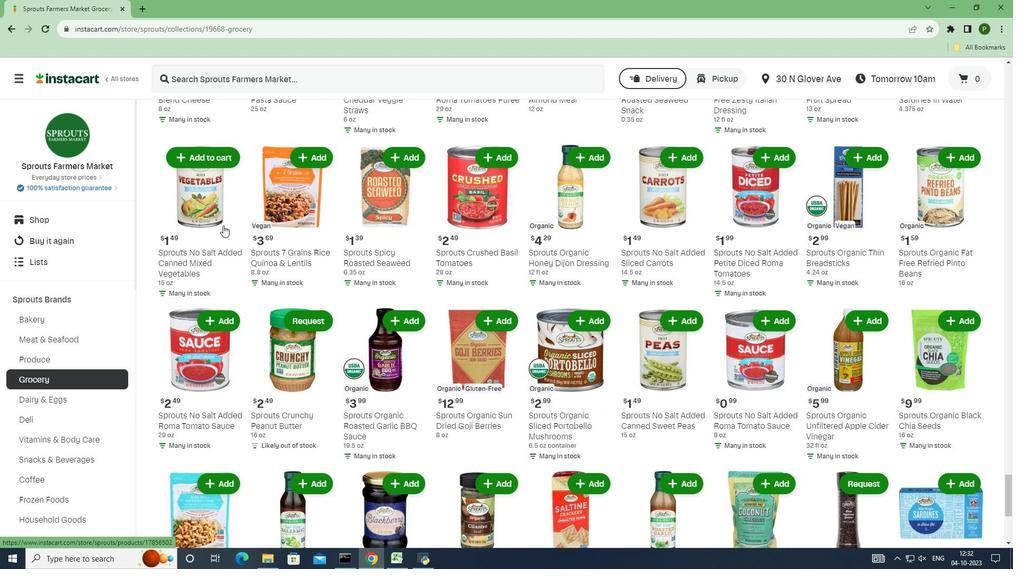 
Action: Mouse scrolled (223, 225) with delta (0, 0)
Screenshot: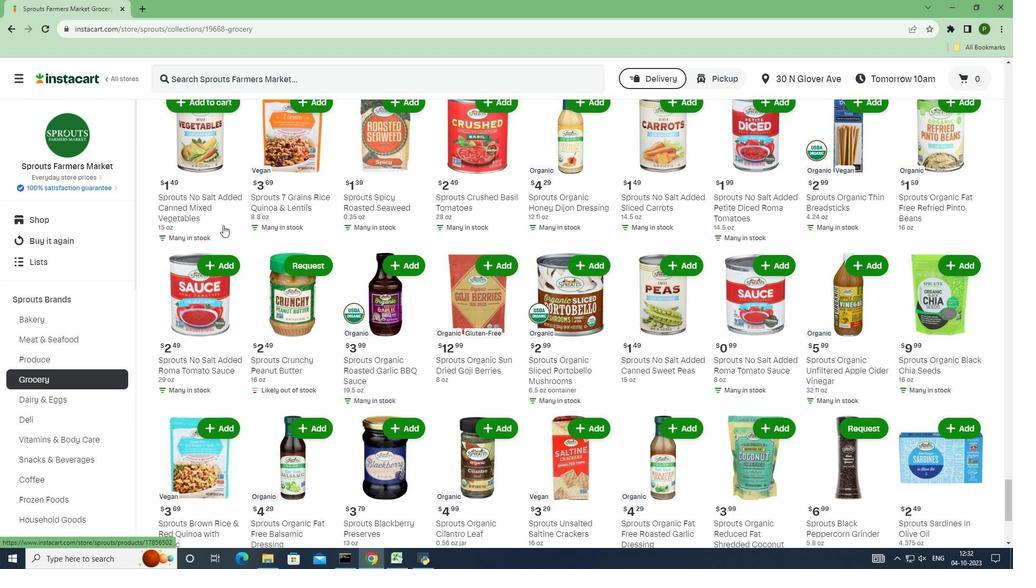 
Action: Mouse scrolled (223, 225) with delta (0, 0)
Screenshot: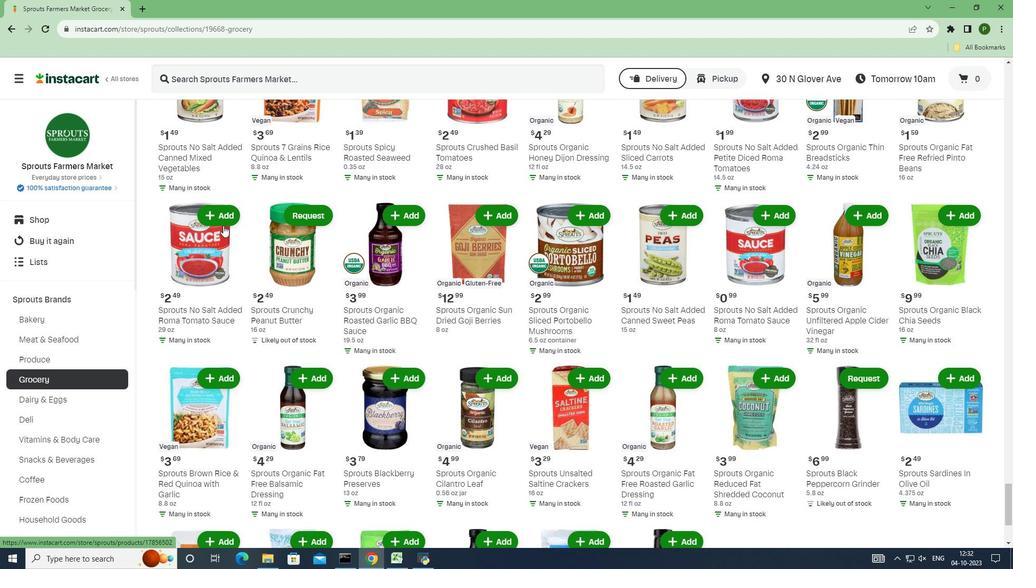 
Action: Mouse scrolled (223, 225) with delta (0, 0)
Screenshot: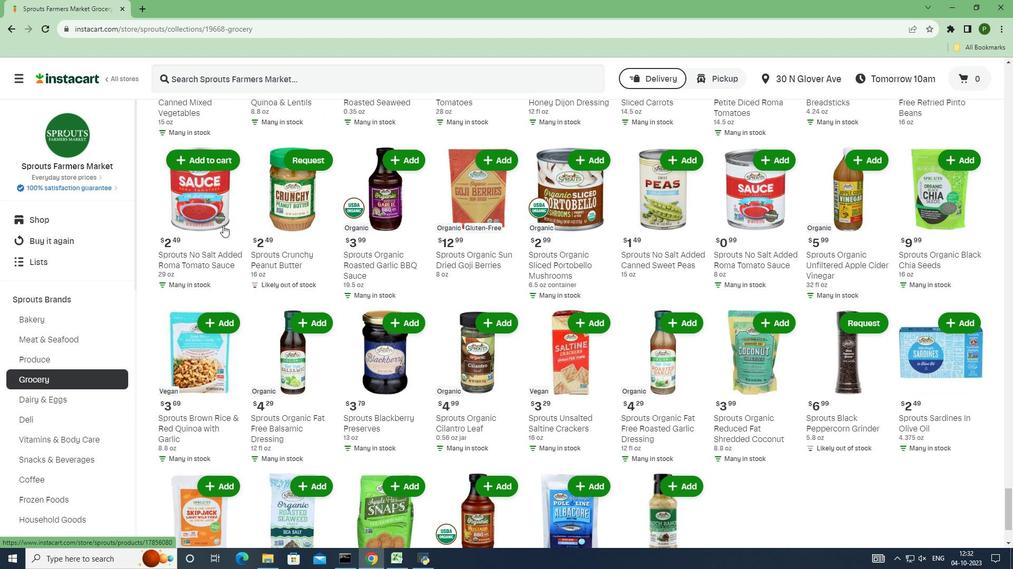 
Action: Mouse moved to (268, 271)
Screenshot: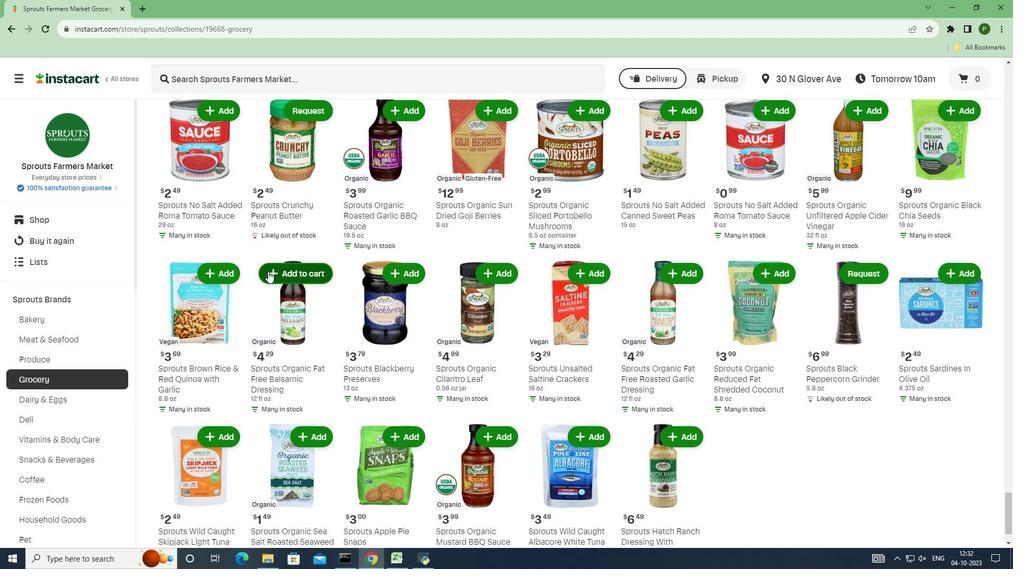 
Action: Mouse pressed left at (268, 271)
Screenshot: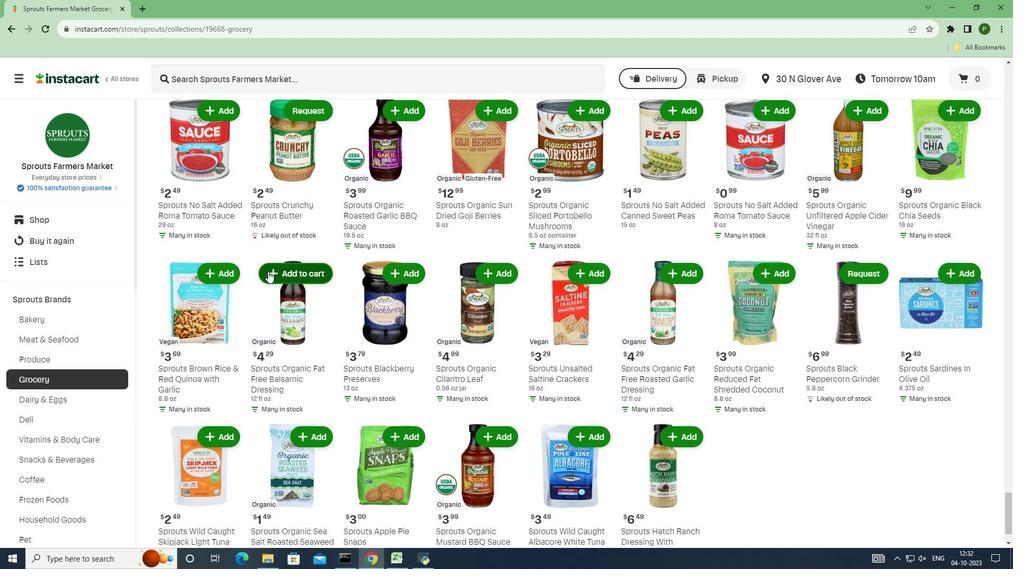
